Task: Find connections with filter location Klatovy with filter topic #Hiringwith filter profile language English with filter current company MakeMyTrip with filter school Topiwala National Medical College, Mumbai Central, Mumbai with filter industry Renewable Energy Power Generation with filter service category Blogging with filter keywords title Plant Engineer
Action: Mouse moved to (488, 57)
Screenshot: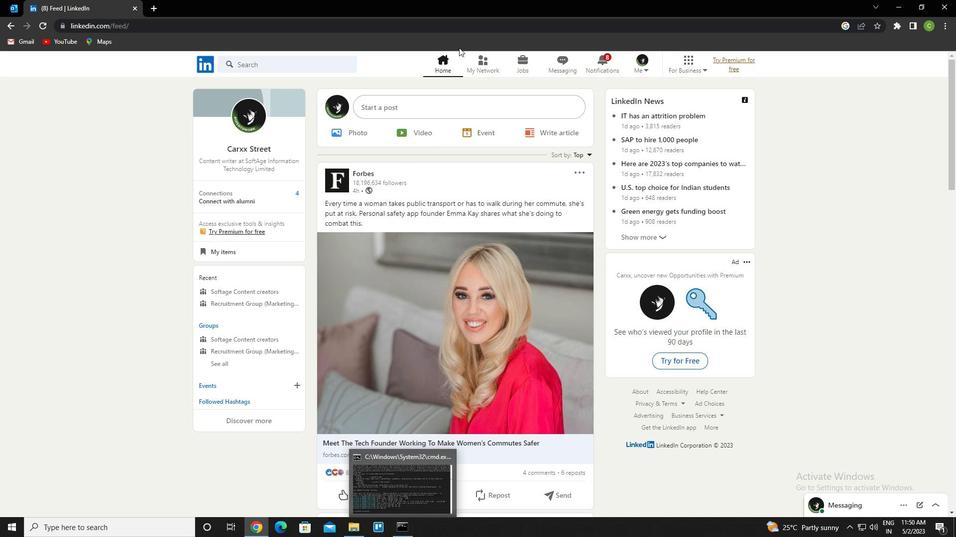 
Action: Mouse pressed left at (488, 57)
Screenshot: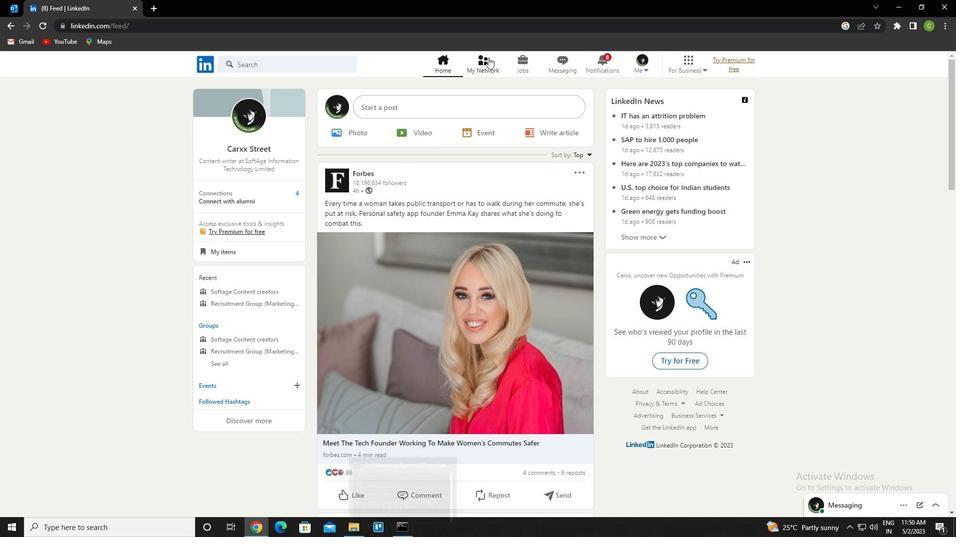 
Action: Mouse moved to (265, 118)
Screenshot: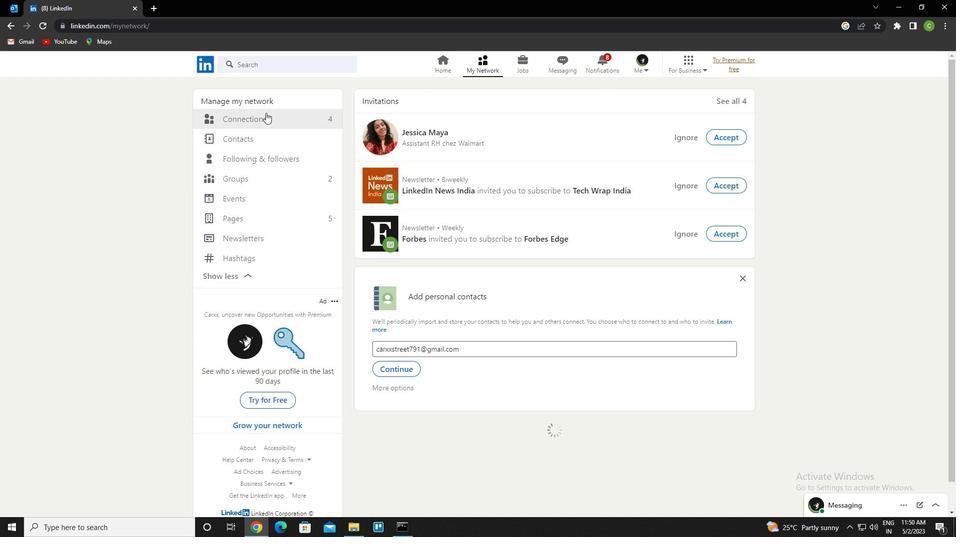 
Action: Mouse pressed left at (265, 118)
Screenshot: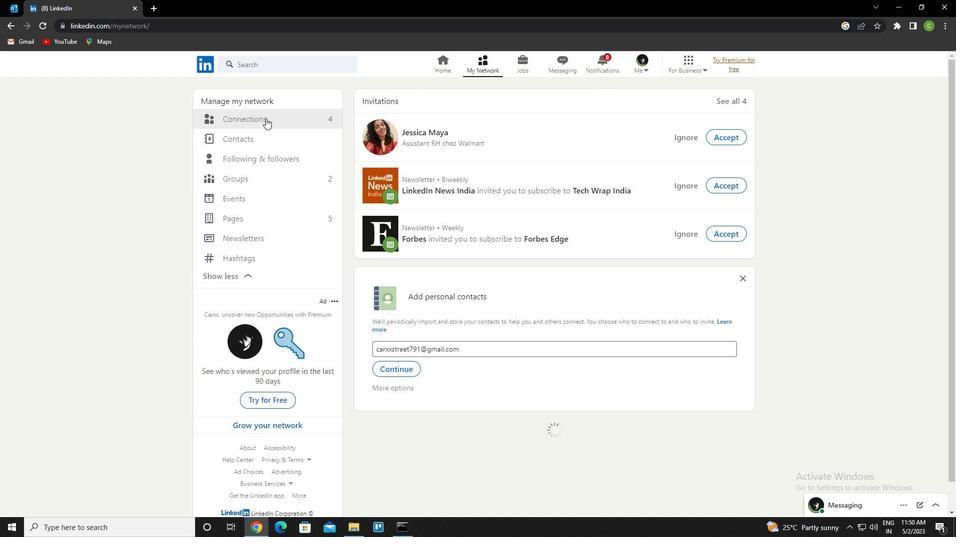 
Action: Mouse moved to (547, 122)
Screenshot: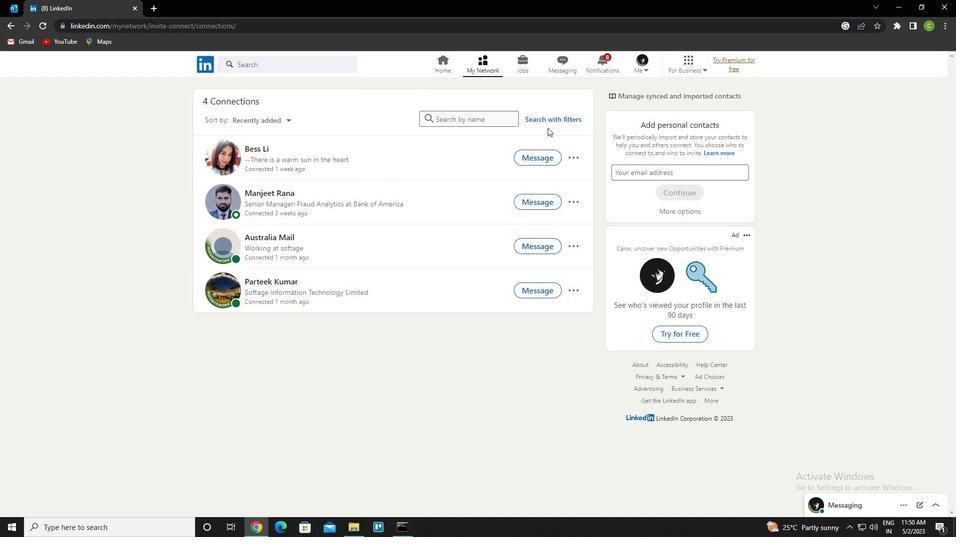 
Action: Mouse pressed left at (547, 122)
Screenshot: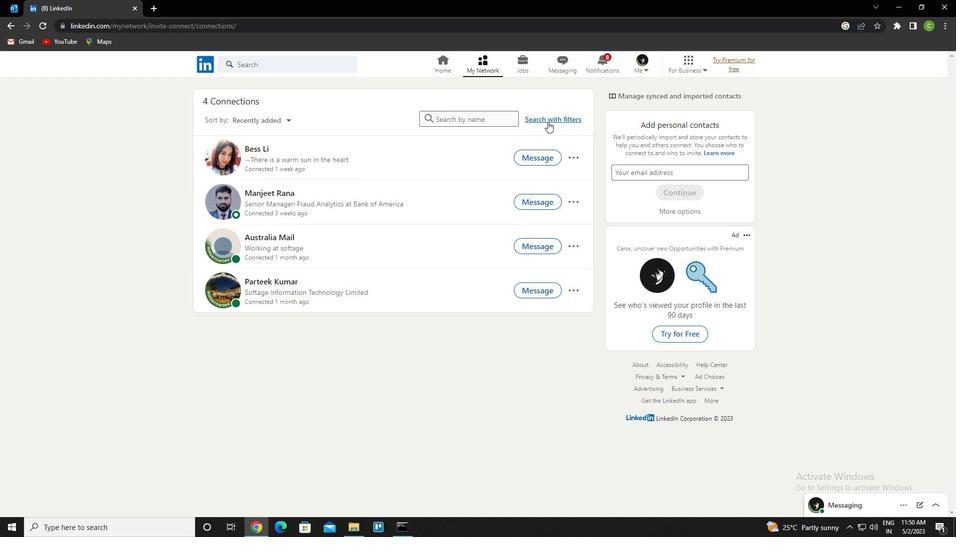 
Action: Mouse moved to (516, 94)
Screenshot: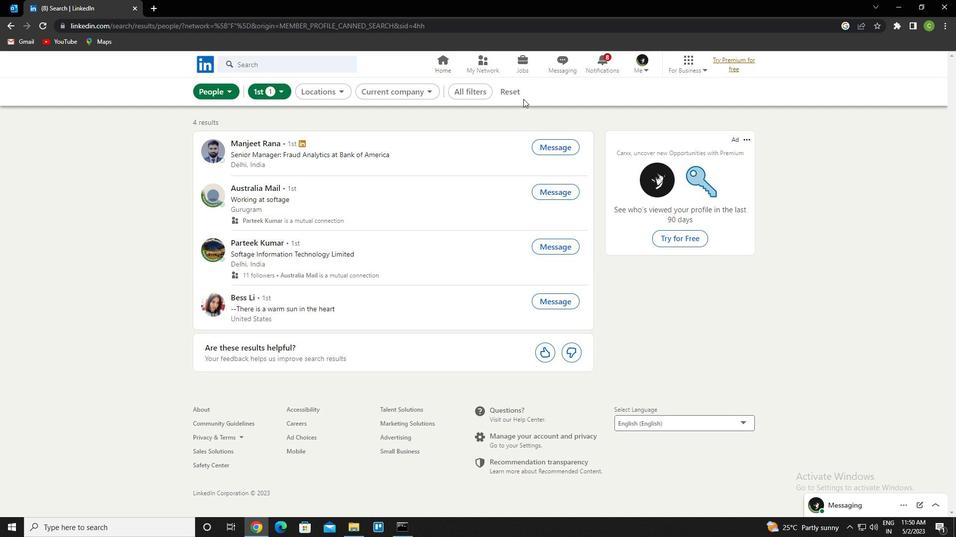 
Action: Mouse pressed left at (516, 94)
Screenshot: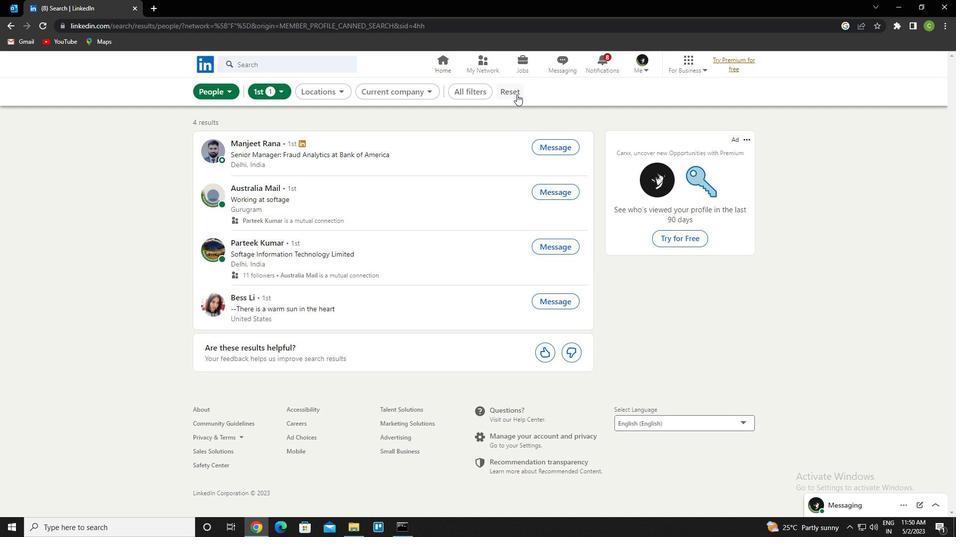 
Action: Mouse moved to (507, 89)
Screenshot: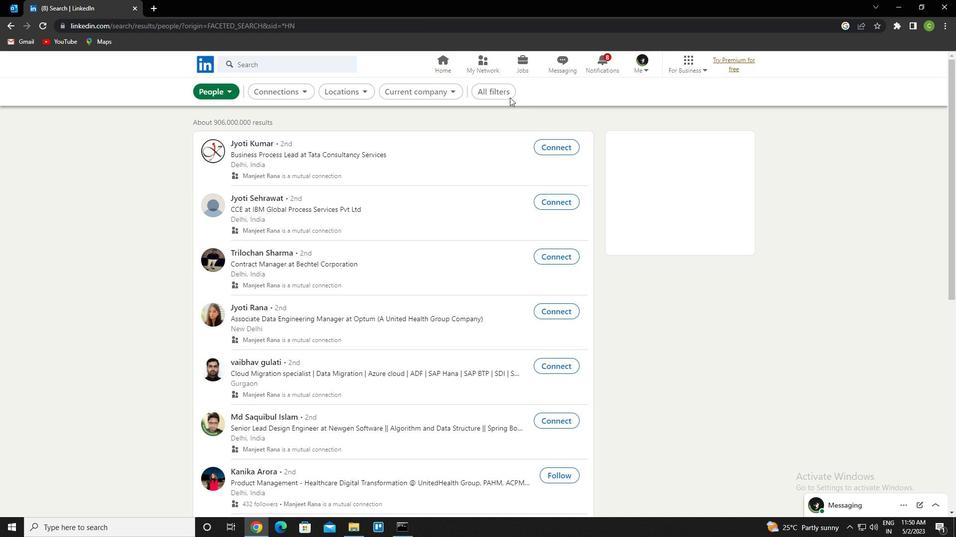 
Action: Mouse pressed left at (507, 89)
Screenshot: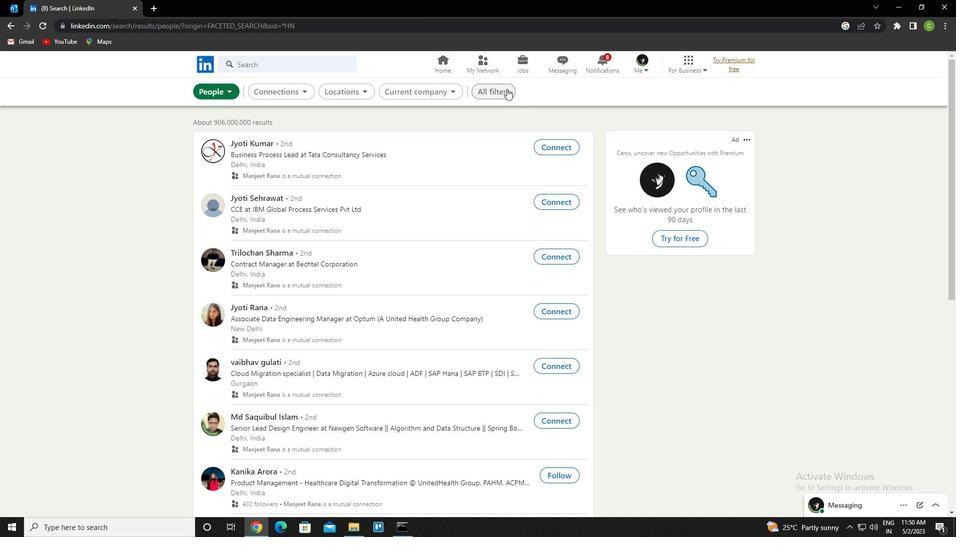
Action: Mouse moved to (838, 312)
Screenshot: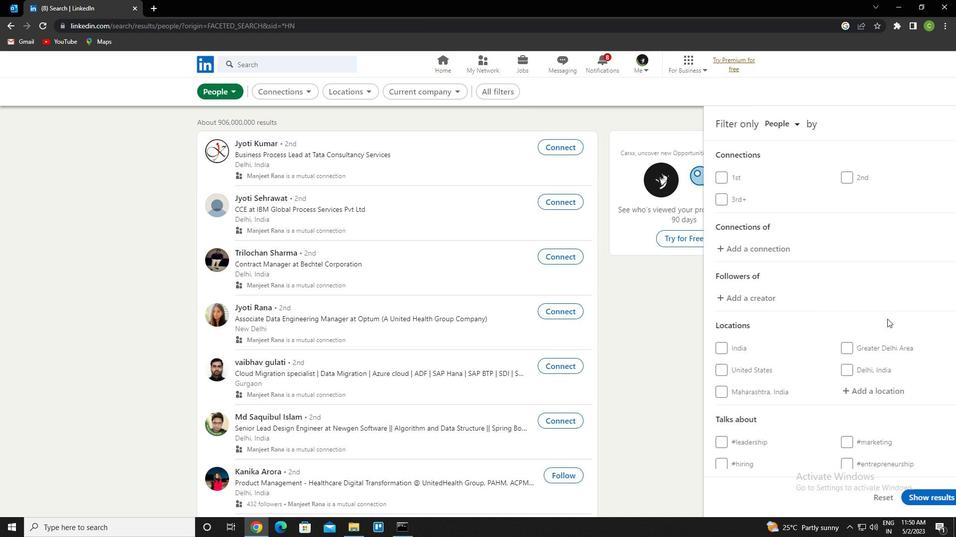 
Action: Mouse scrolled (838, 311) with delta (0, 0)
Screenshot: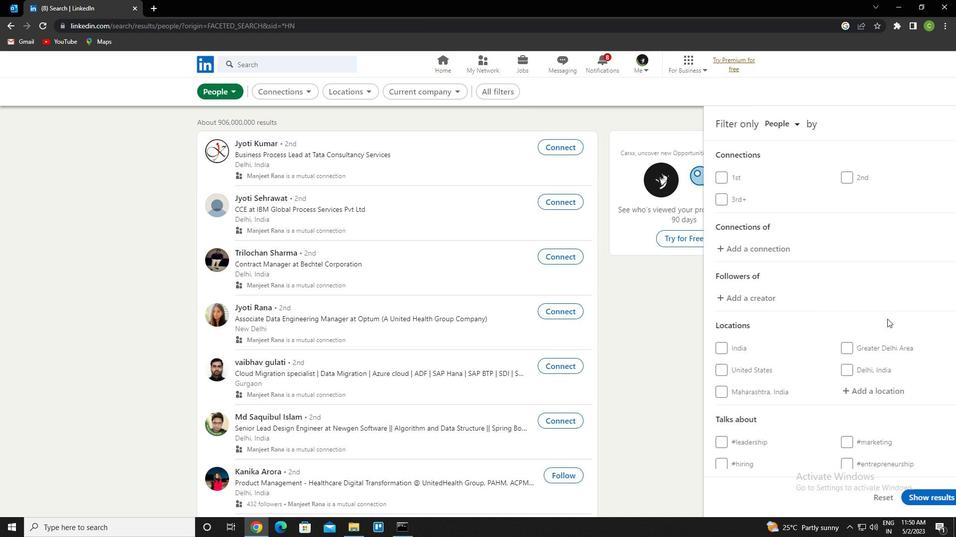 
Action: Mouse moved to (837, 312)
Screenshot: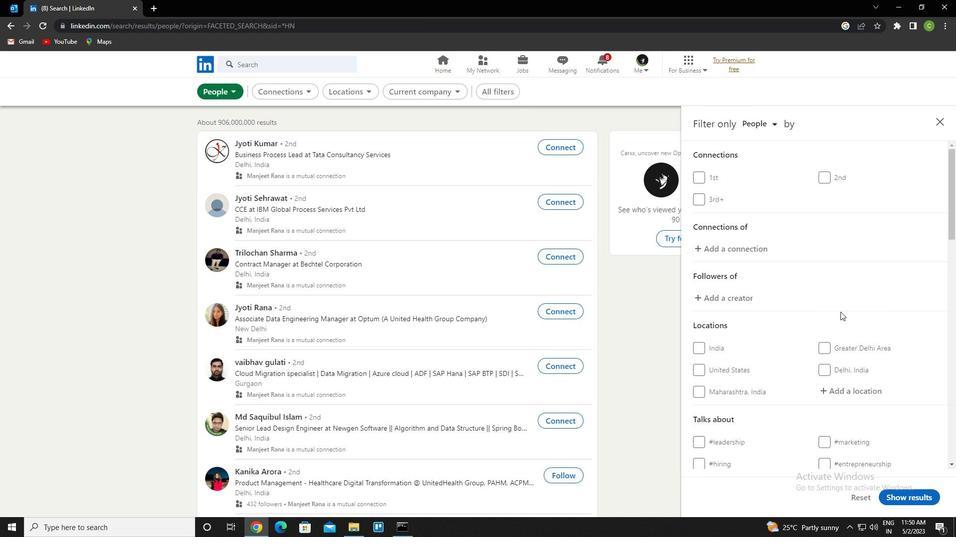 
Action: Mouse scrolled (837, 311) with delta (0, 0)
Screenshot: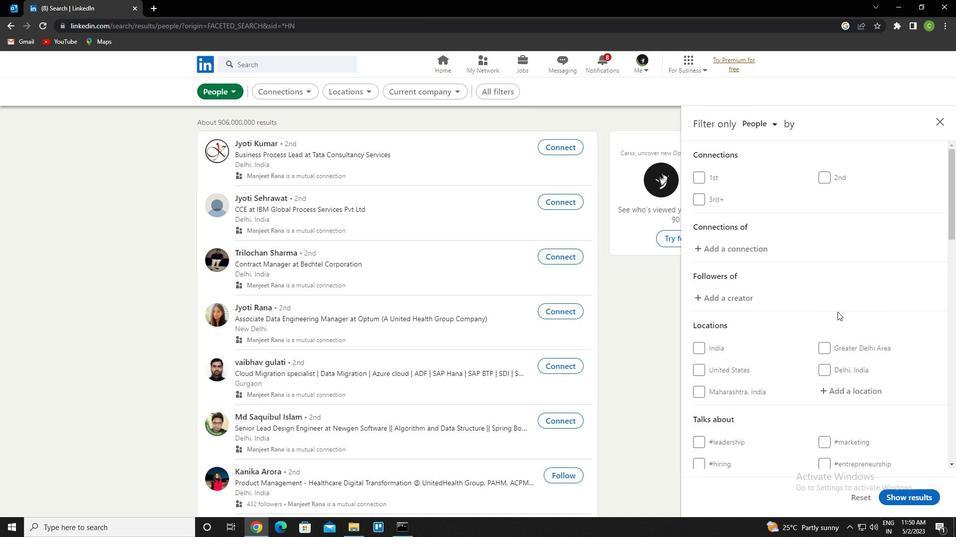 
Action: Mouse moved to (850, 292)
Screenshot: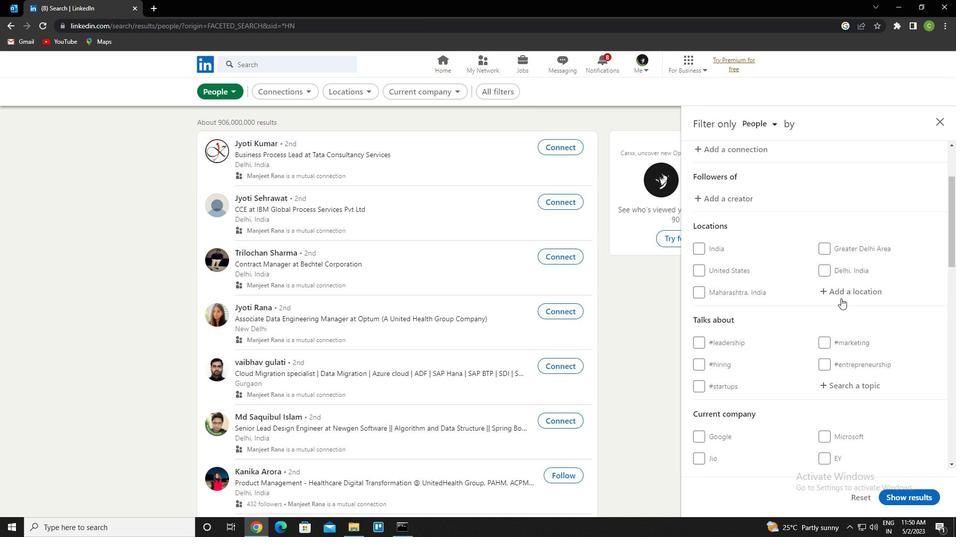 
Action: Mouse pressed left at (850, 292)
Screenshot: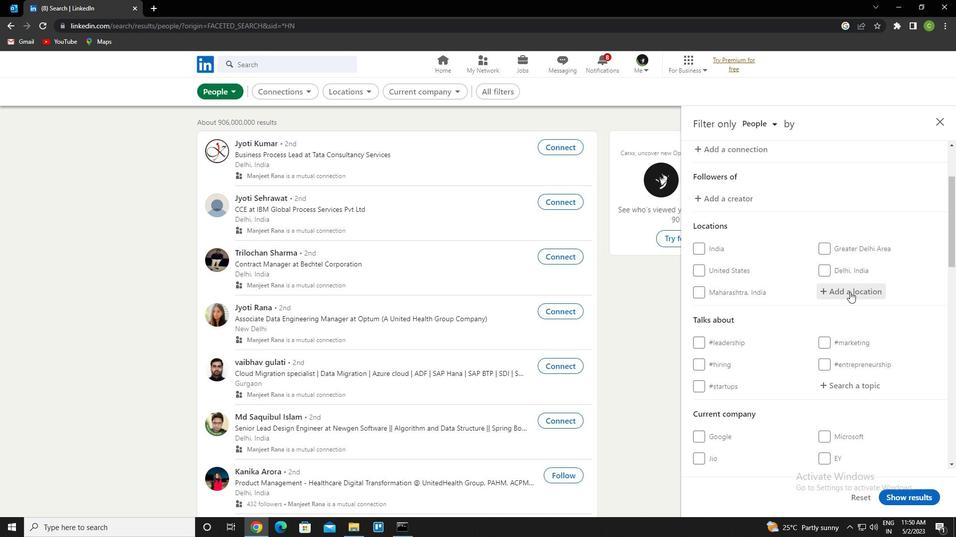 
Action: Key pressed <Key.caps_lock>k<Key.caps_lock>latovy<Key.down><Key.enter>
Screenshot: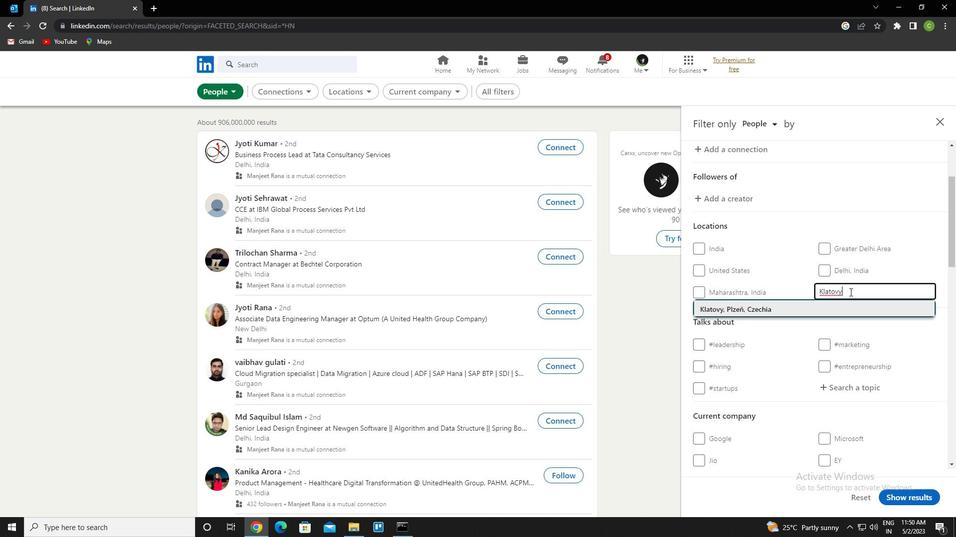 
Action: Mouse scrolled (850, 291) with delta (0, 0)
Screenshot: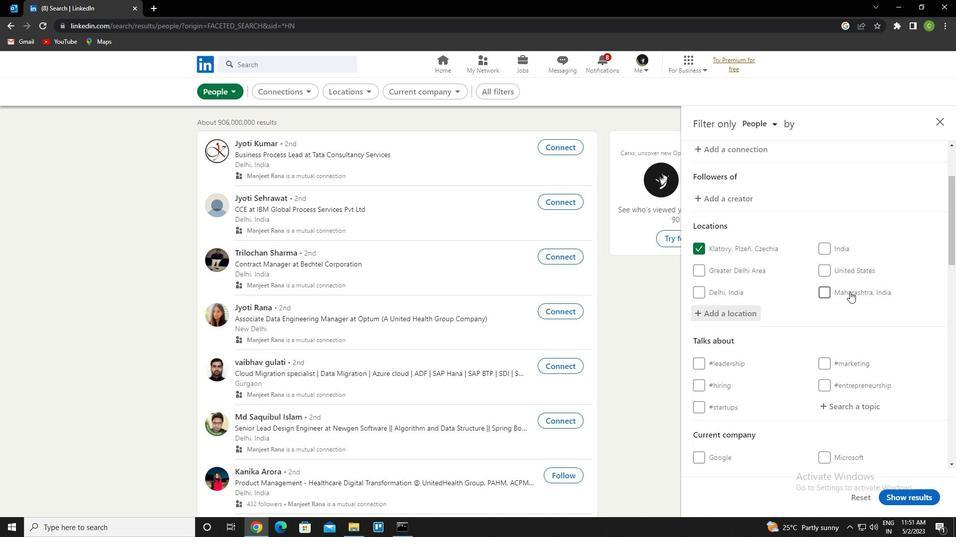 
Action: Mouse scrolled (850, 291) with delta (0, 0)
Screenshot: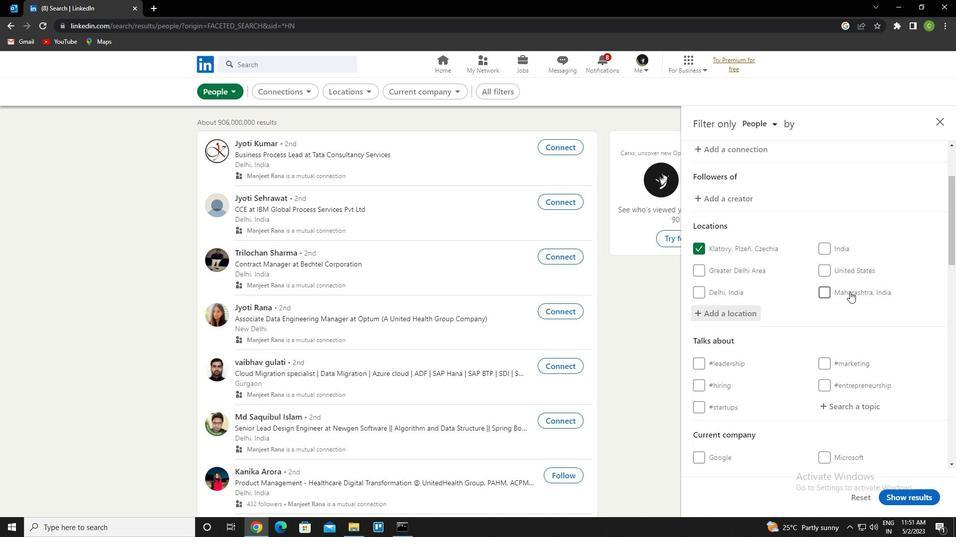 
Action: Mouse scrolled (850, 291) with delta (0, 0)
Screenshot: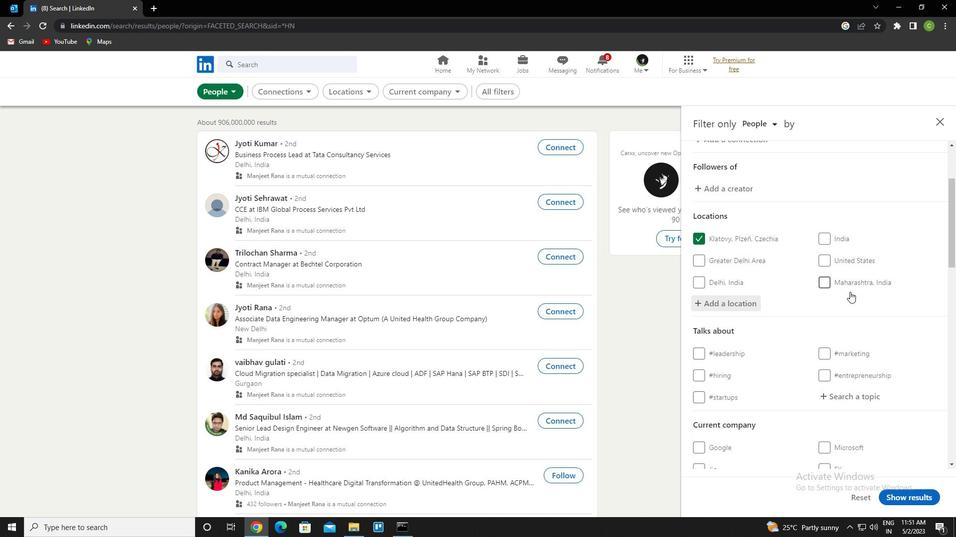 
Action: Mouse moved to (853, 264)
Screenshot: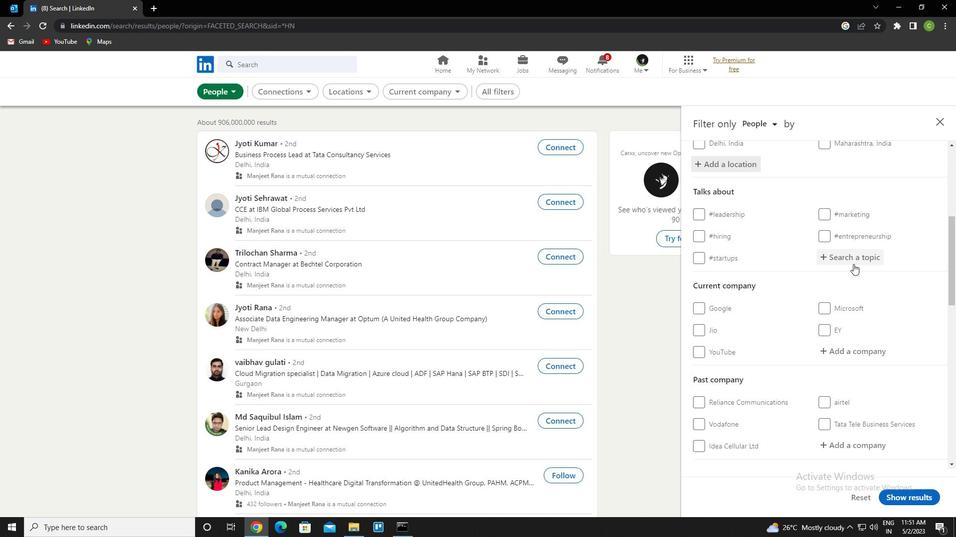 
Action: Mouse pressed left at (853, 264)
Screenshot: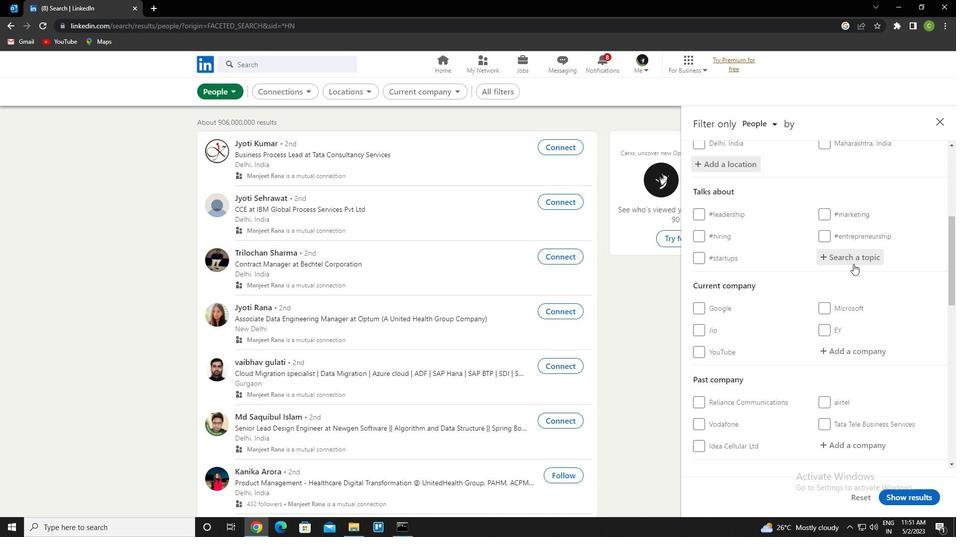 
Action: Key pressed hiring<Key.down><Key.enter>
Screenshot: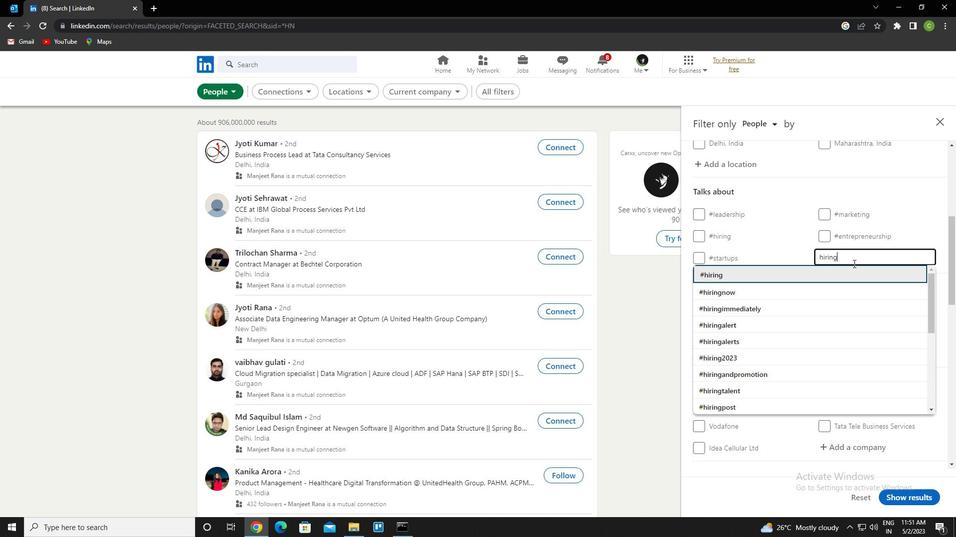 
Action: Mouse scrolled (853, 263) with delta (0, 0)
Screenshot: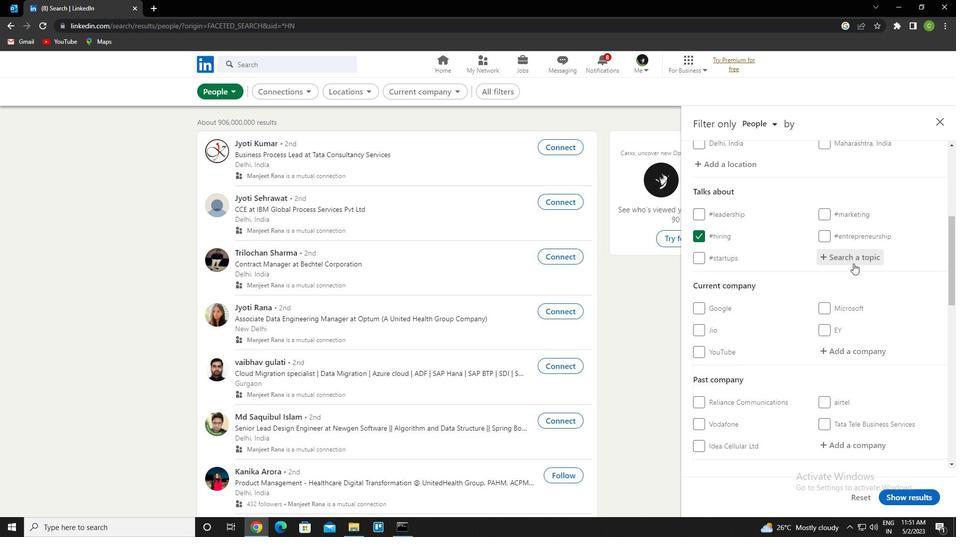 
Action: Mouse scrolled (853, 263) with delta (0, 0)
Screenshot: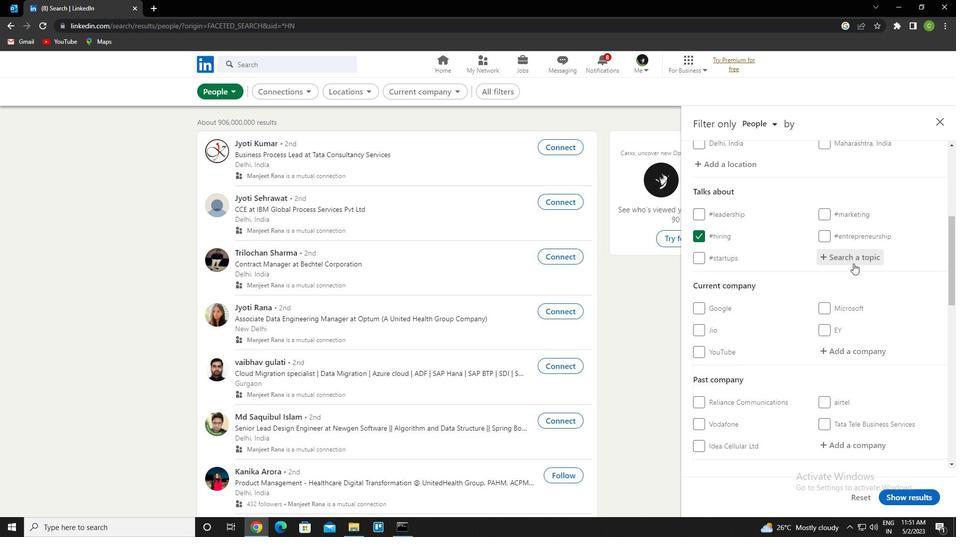 
Action: Mouse scrolled (853, 263) with delta (0, 0)
Screenshot: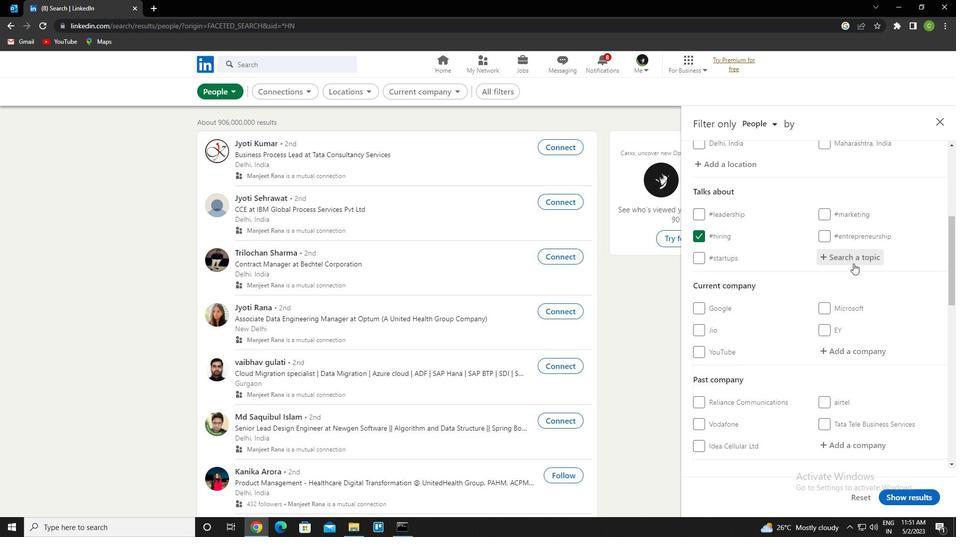 
Action: Mouse scrolled (853, 263) with delta (0, 0)
Screenshot: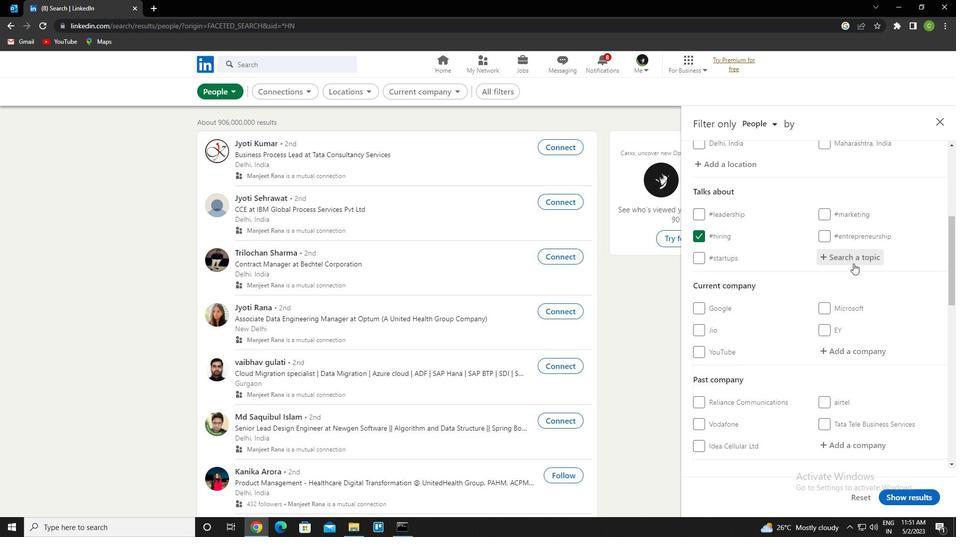 
Action: Mouse scrolled (853, 263) with delta (0, 0)
Screenshot: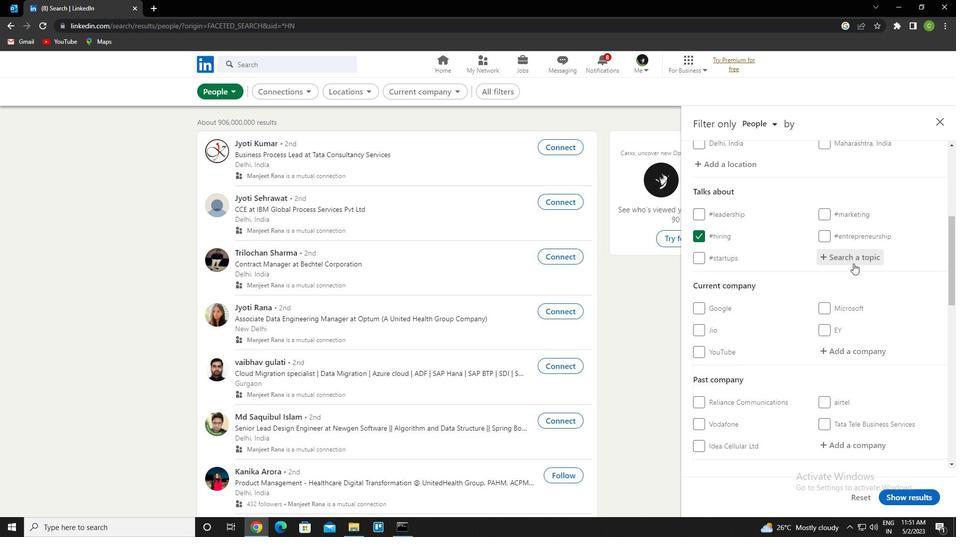 
Action: Mouse scrolled (853, 263) with delta (0, 0)
Screenshot: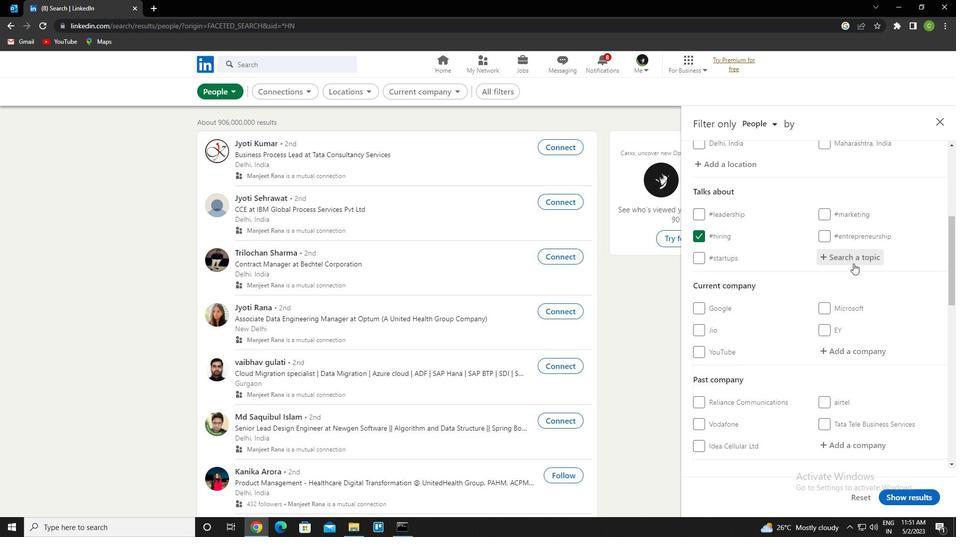 
Action: Mouse scrolled (853, 263) with delta (0, 0)
Screenshot: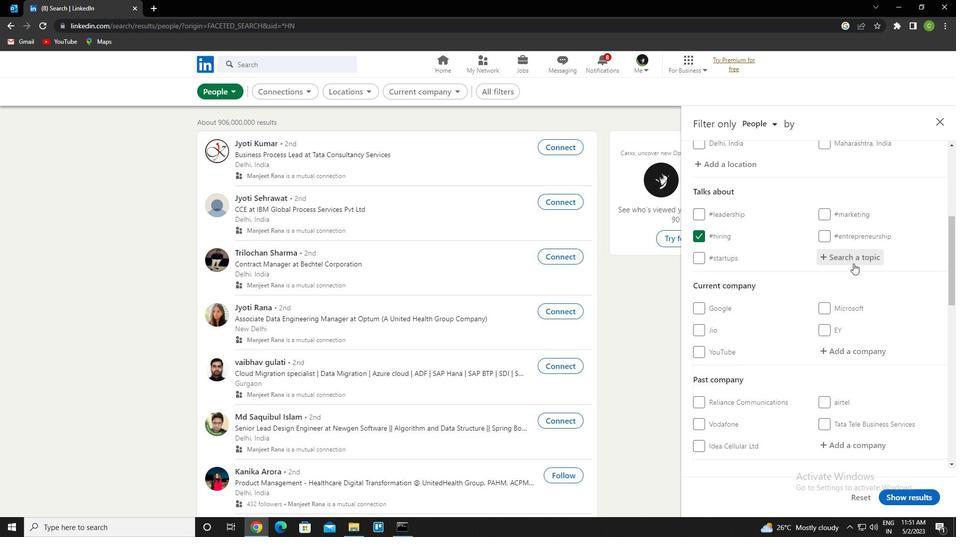 
Action: Mouse scrolled (853, 263) with delta (0, 0)
Screenshot: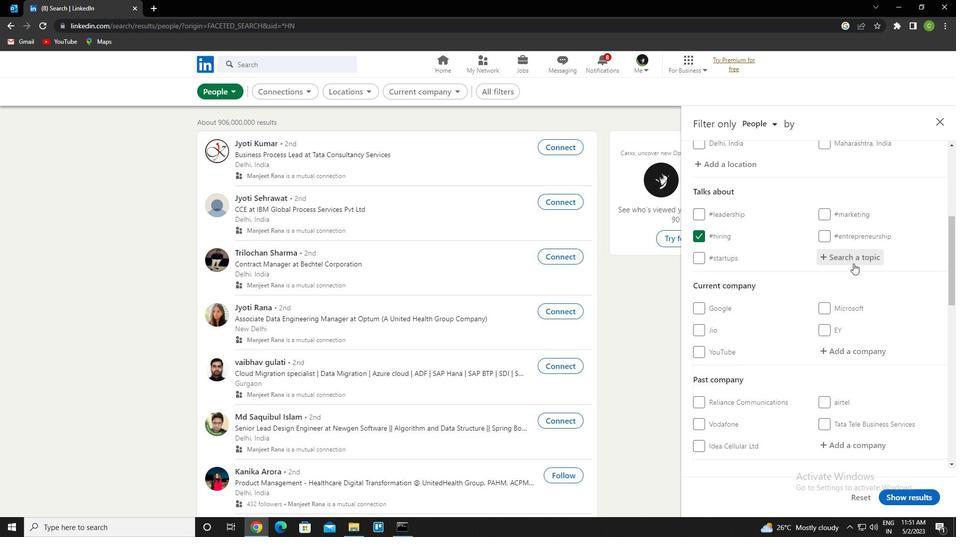 
Action: Mouse scrolled (853, 263) with delta (0, 0)
Screenshot: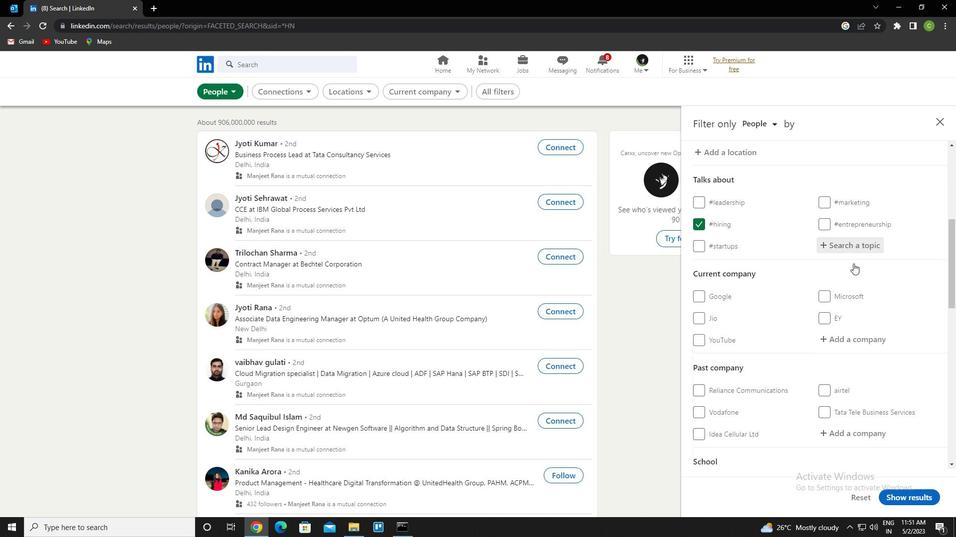 
Action: Mouse moved to (705, 260)
Screenshot: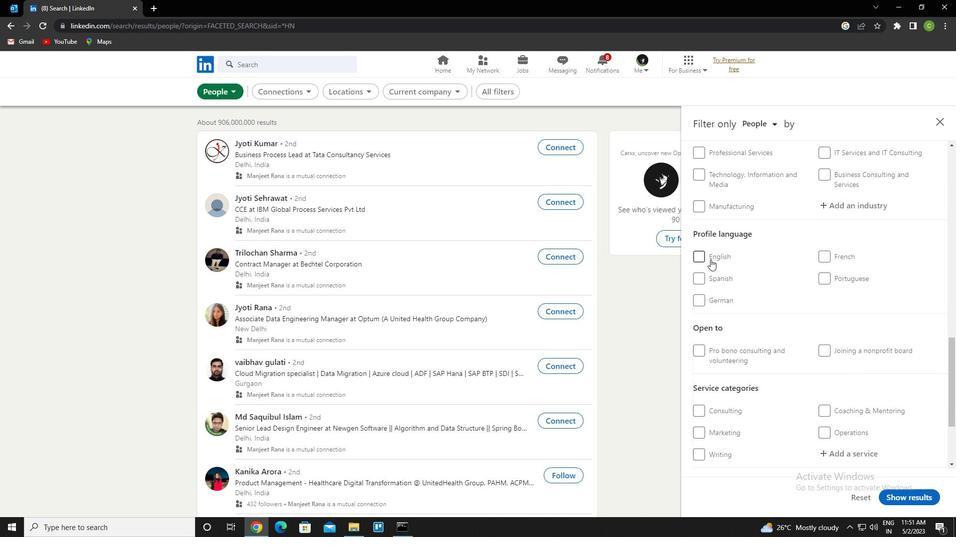 
Action: Mouse pressed left at (705, 260)
Screenshot: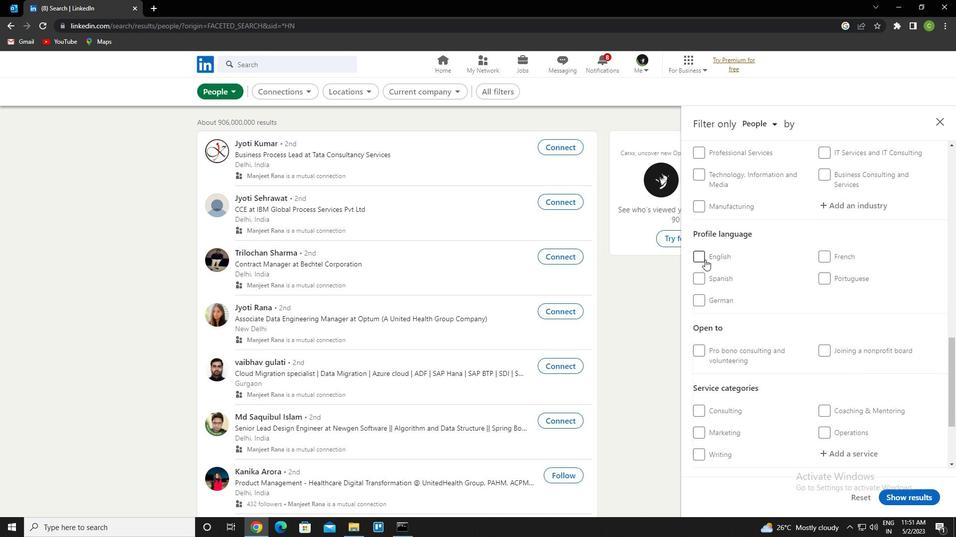 
Action: Mouse moved to (739, 278)
Screenshot: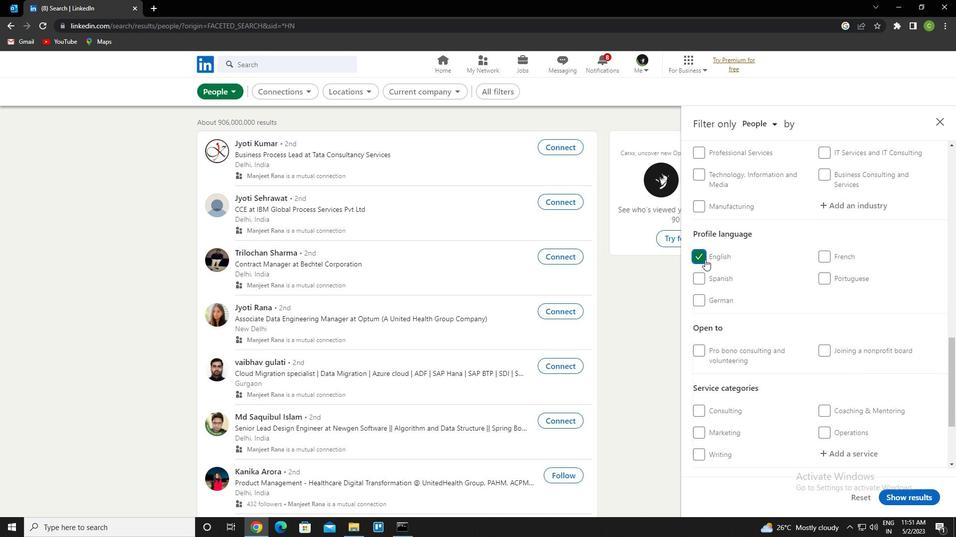 
Action: Mouse scrolled (739, 278) with delta (0, 0)
Screenshot: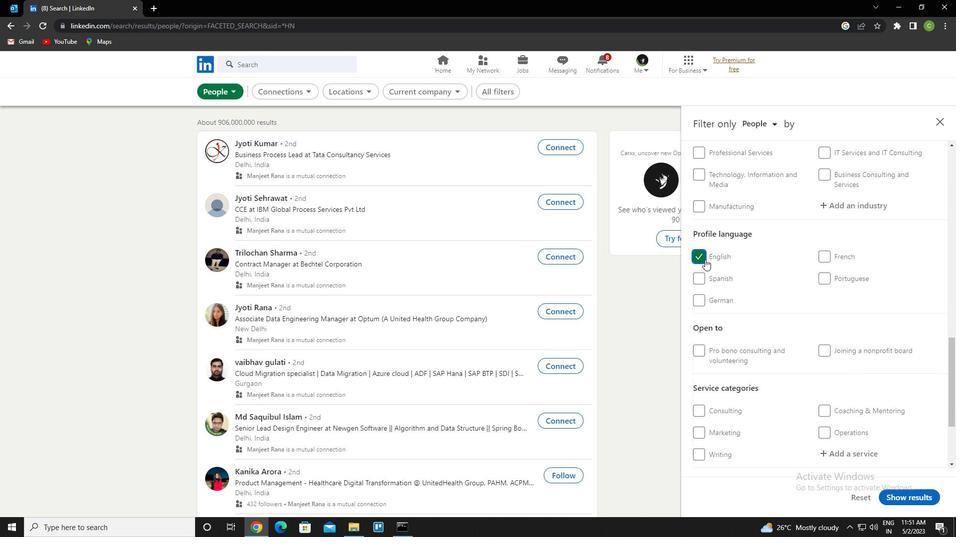 
Action: Mouse scrolled (739, 278) with delta (0, 0)
Screenshot: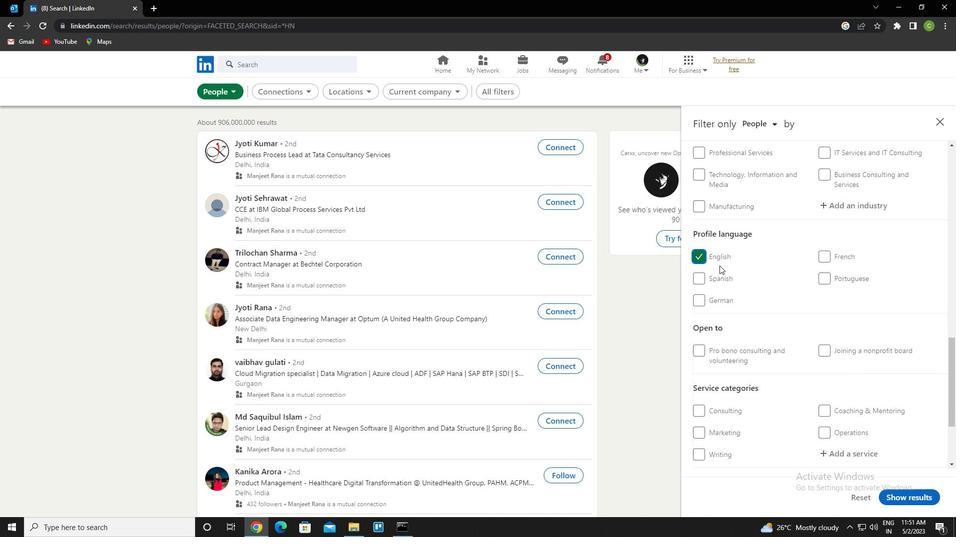 
Action: Mouse scrolled (739, 278) with delta (0, 0)
Screenshot: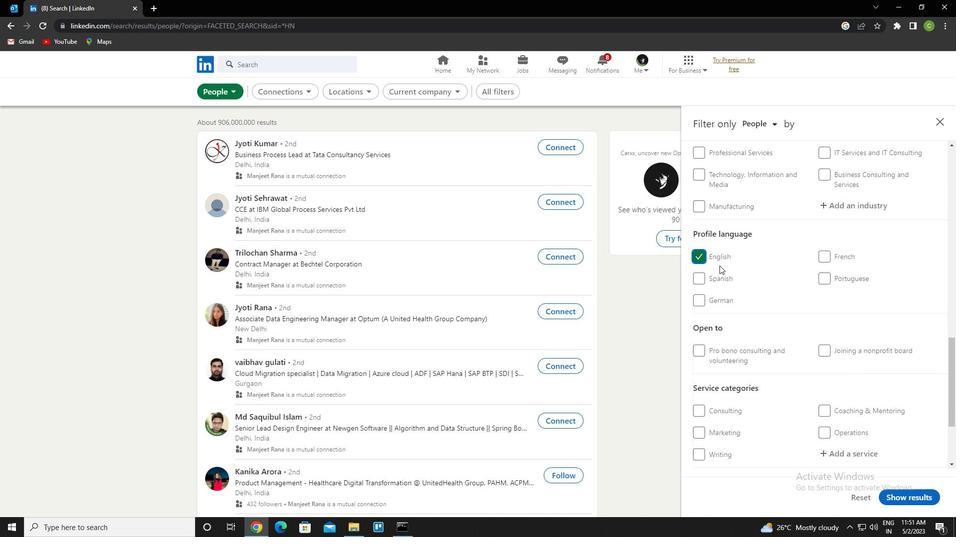 
Action: Mouse scrolled (739, 278) with delta (0, 0)
Screenshot: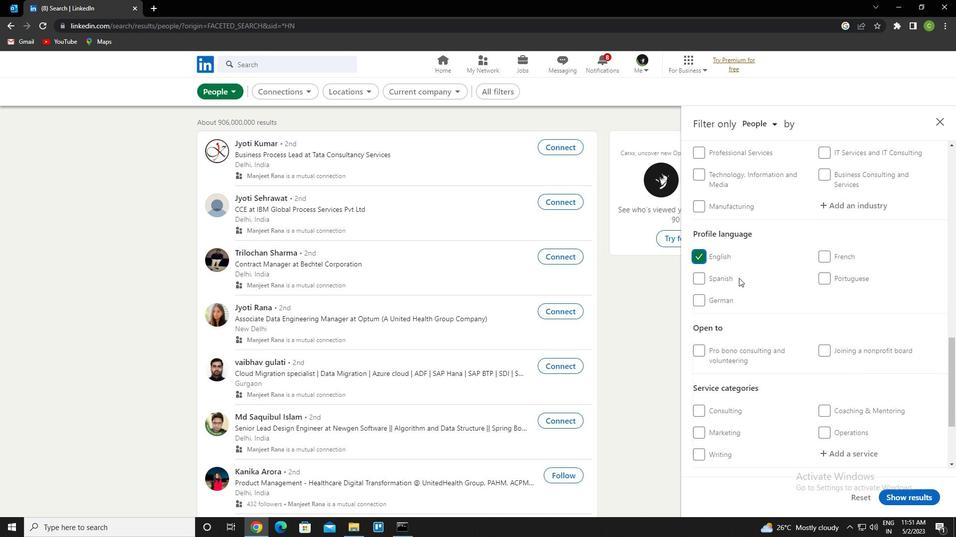 
Action: Mouse scrolled (739, 278) with delta (0, 0)
Screenshot: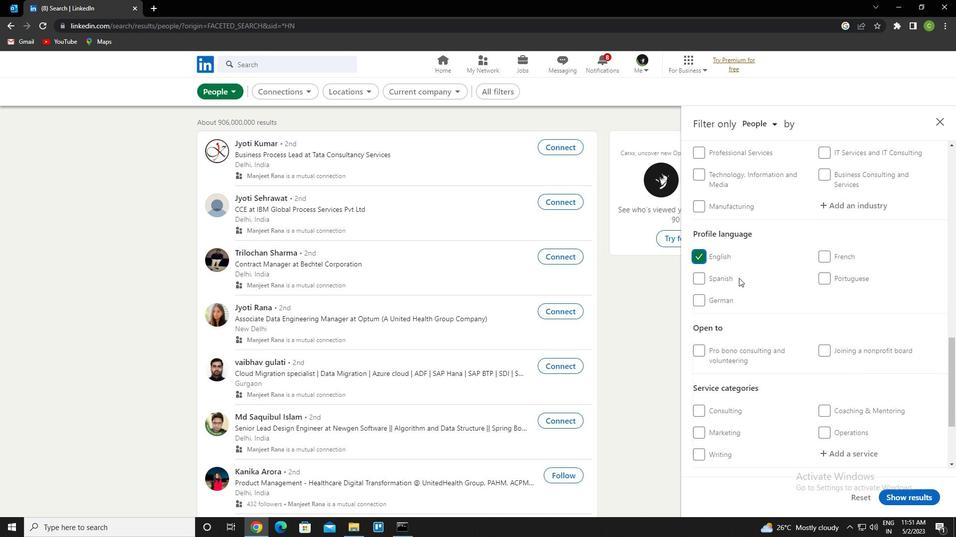 
Action: Mouse scrolled (739, 278) with delta (0, 0)
Screenshot: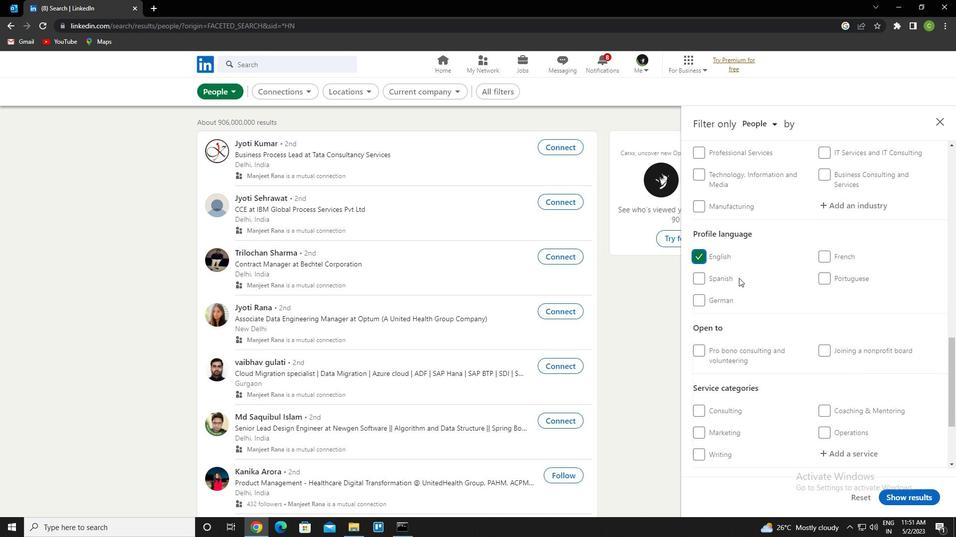 
Action: Mouse scrolled (739, 278) with delta (0, 0)
Screenshot: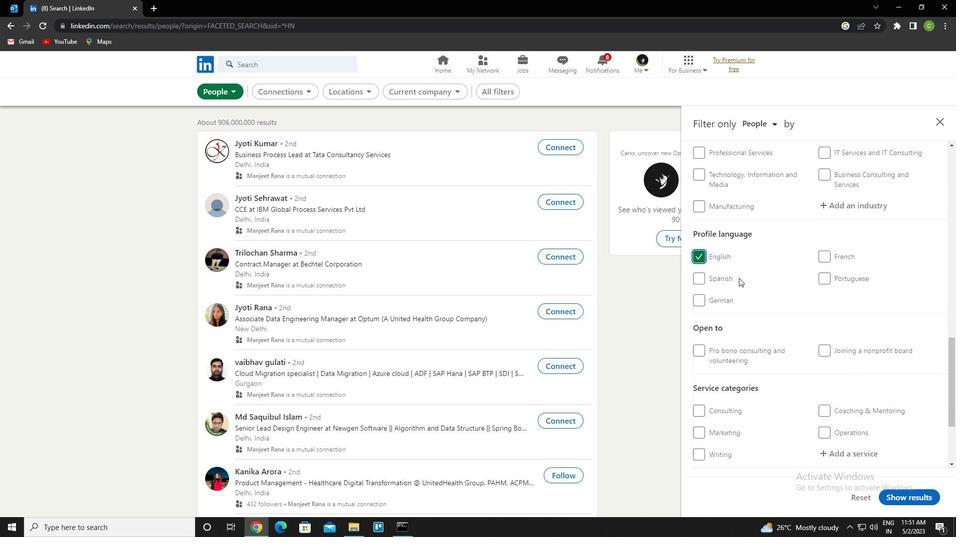 
Action: Mouse moved to (838, 251)
Screenshot: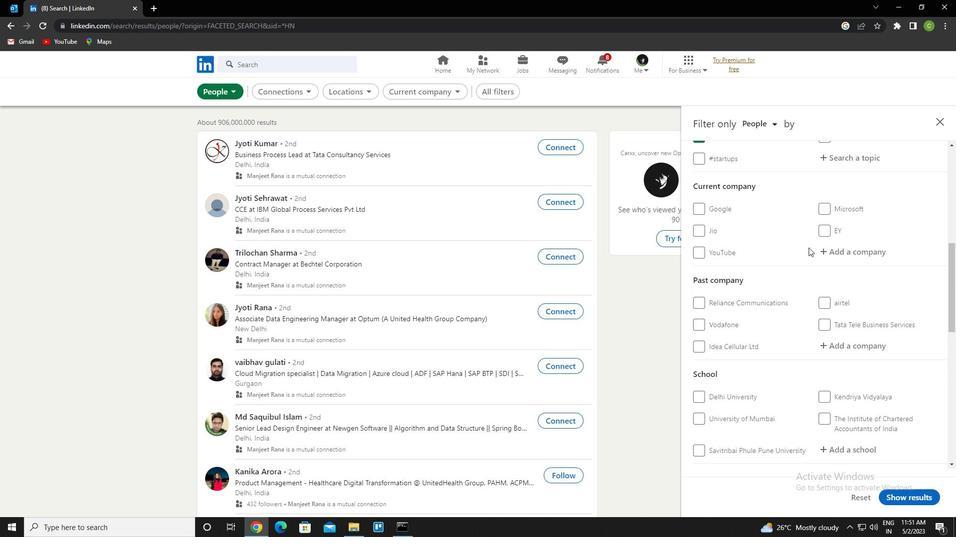 
Action: Mouse pressed left at (838, 251)
Screenshot: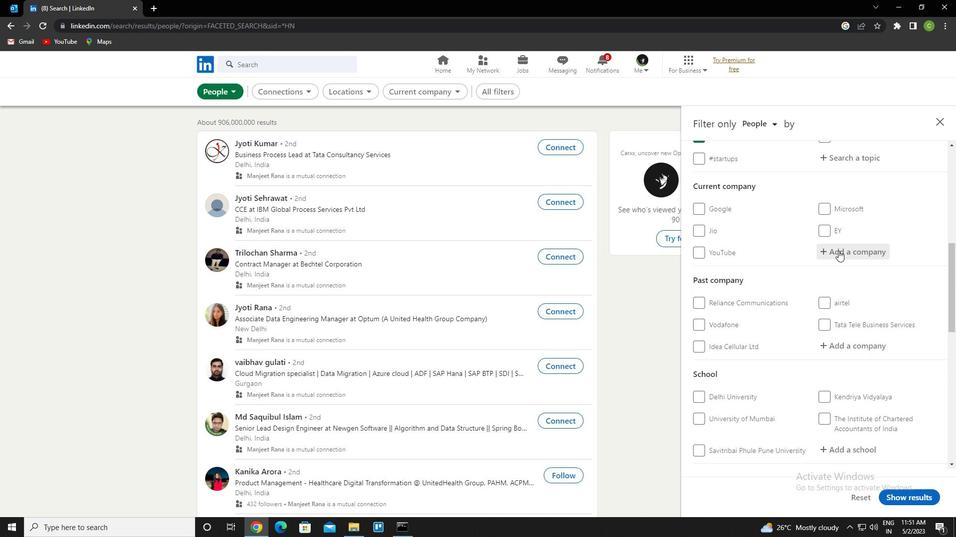
Action: Key pressed <Key.caps_lock>m<Key.caps_lock>ake<Key.caps_lock>m<Key.caps_lock>ytrip<Key.down><Key.enter>
Screenshot: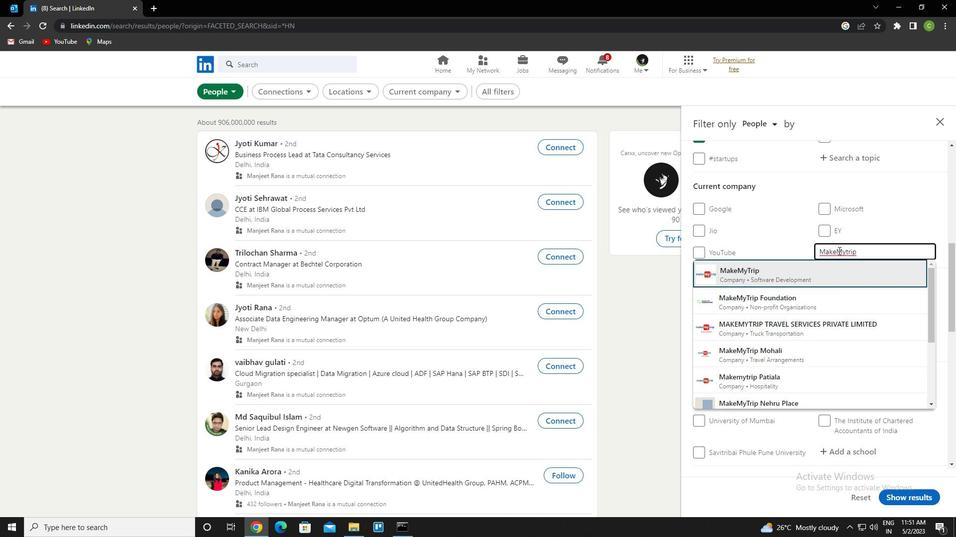 
Action: Mouse scrolled (838, 250) with delta (0, 0)
Screenshot: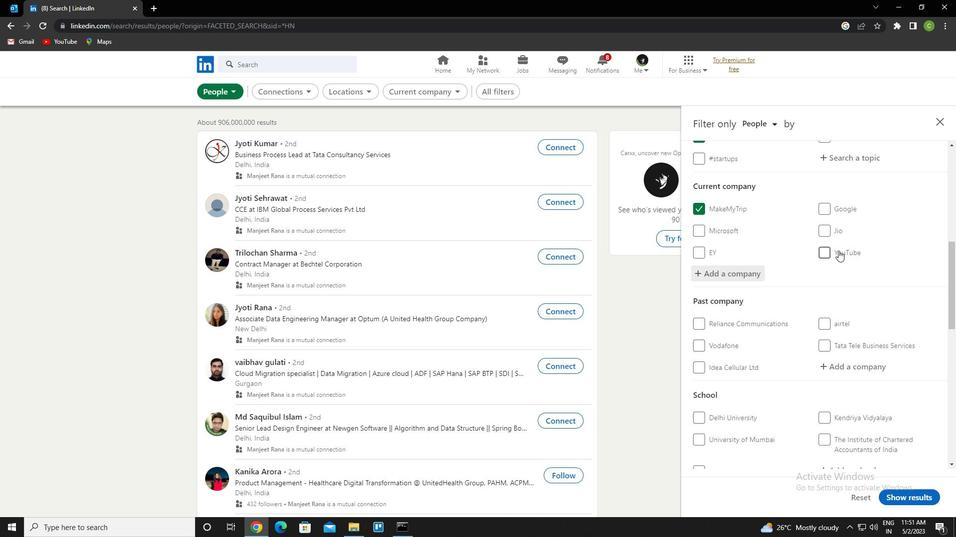 
Action: Mouse scrolled (838, 250) with delta (0, 0)
Screenshot: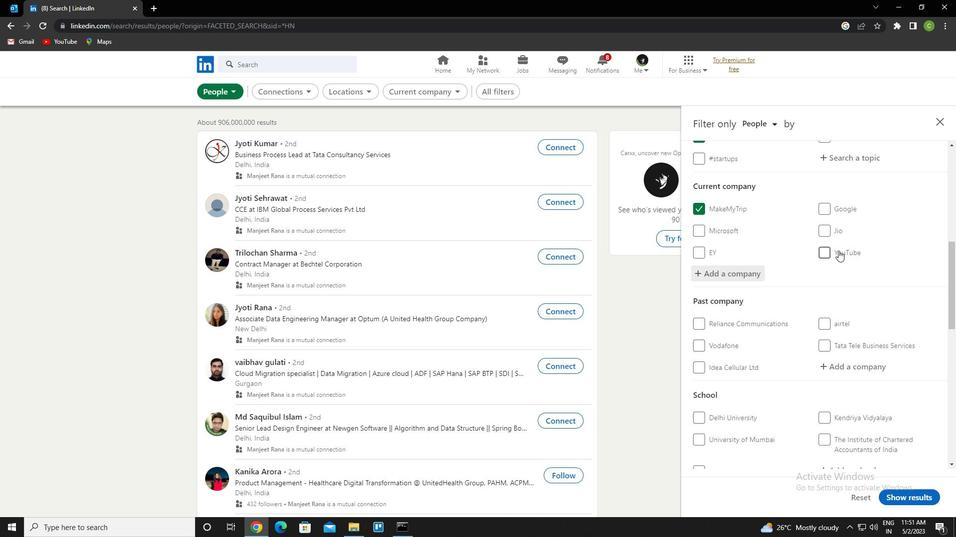 
Action: Mouse moved to (833, 304)
Screenshot: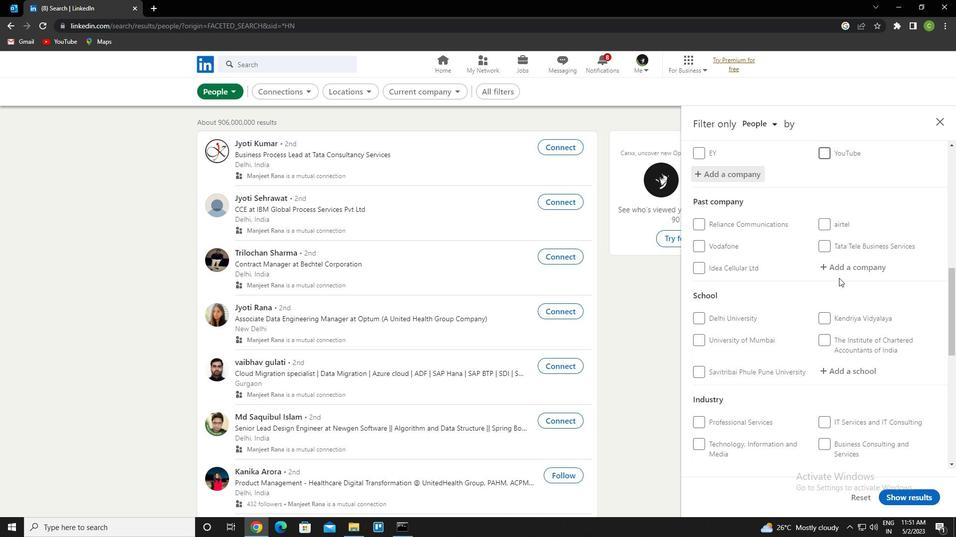 
Action: Mouse scrolled (833, 304) with delta (0, 0)
Screenshot: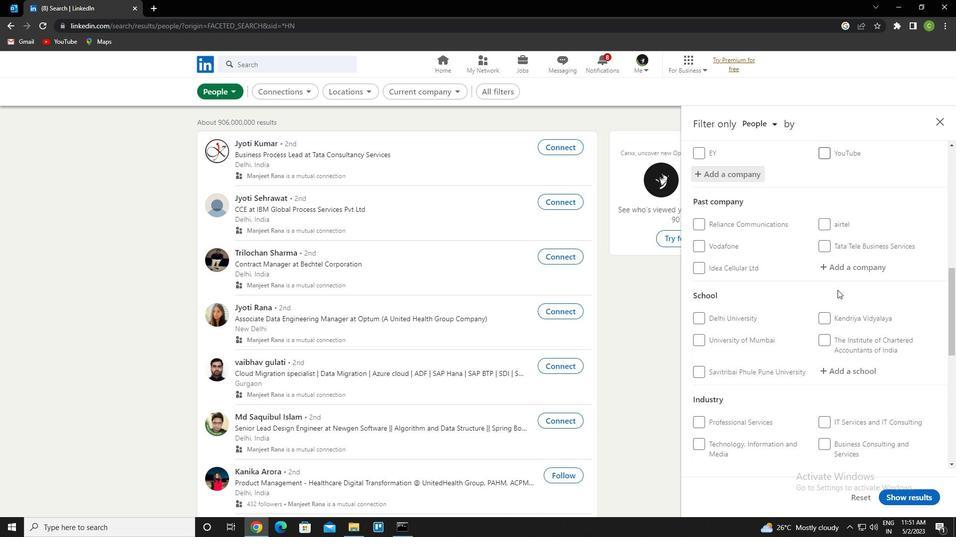 
Action: Mouse moved to (844, 323)
Screenshot: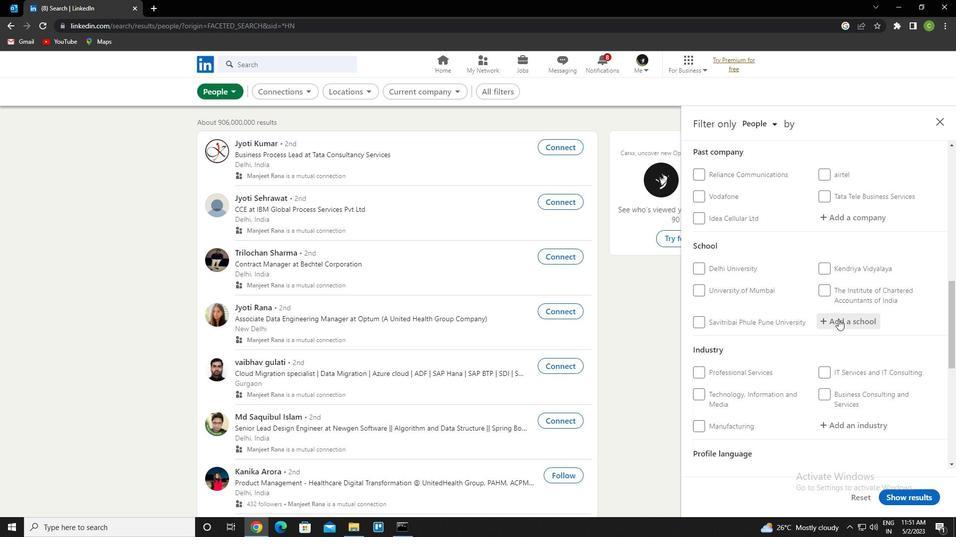 
Action: Mouse pressed left at (844, 323)
Screenshot: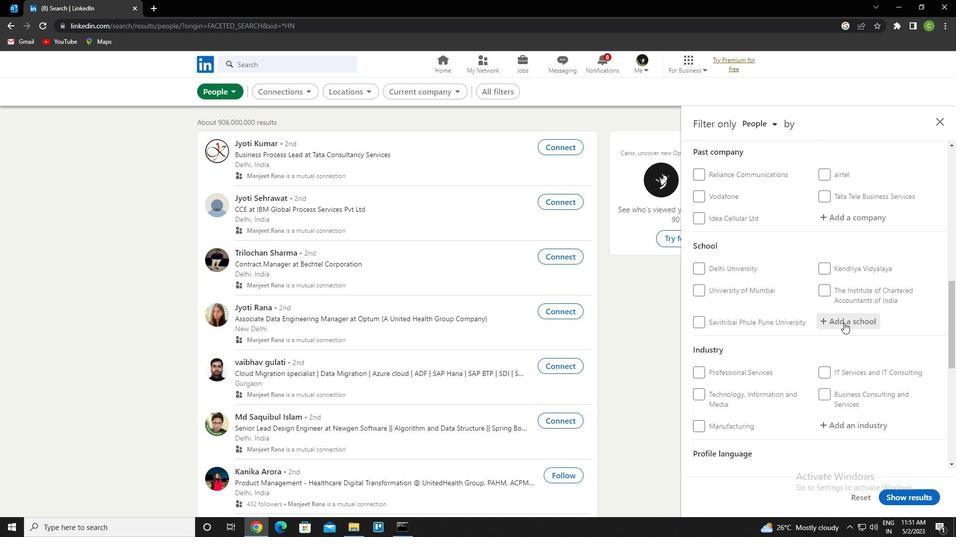
Action: Key pressed <Key.caps_lock>t<Key.caps_lock>opiwala<Key.down><Key.enter>
Screenshot: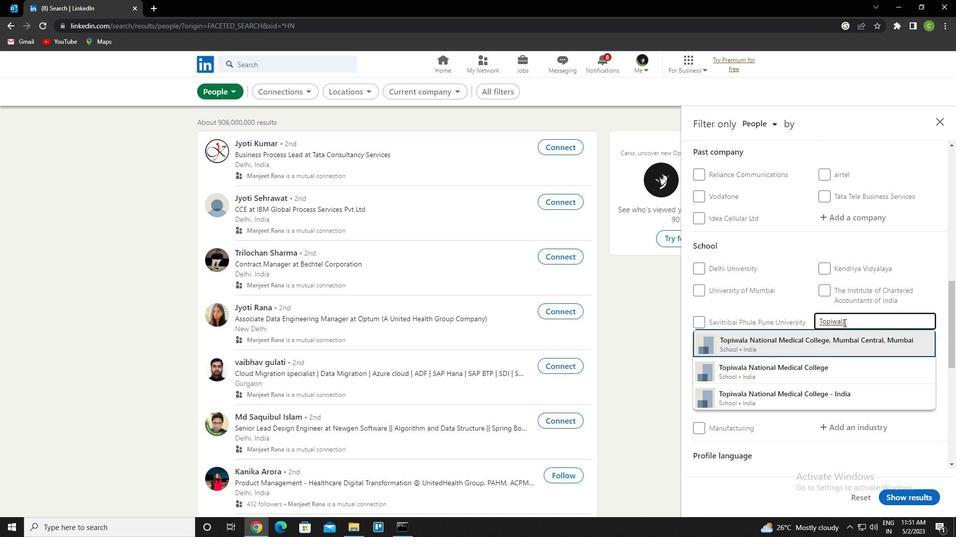 
Action: Mouse scrolled (844, 322) with delta (0, 0)
Screenshot: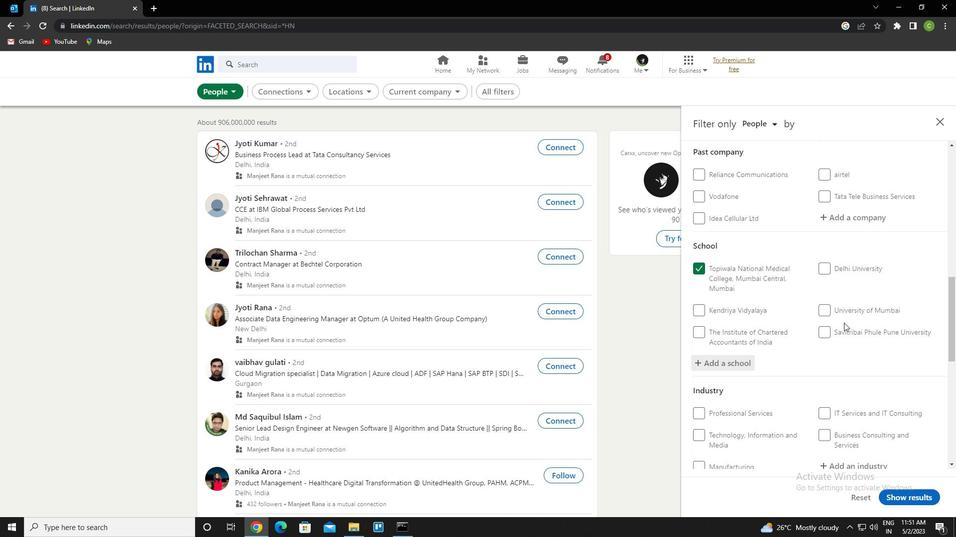 
Action: Mouse scrolled (844, 322) with delta (0, 0)
Screenshot: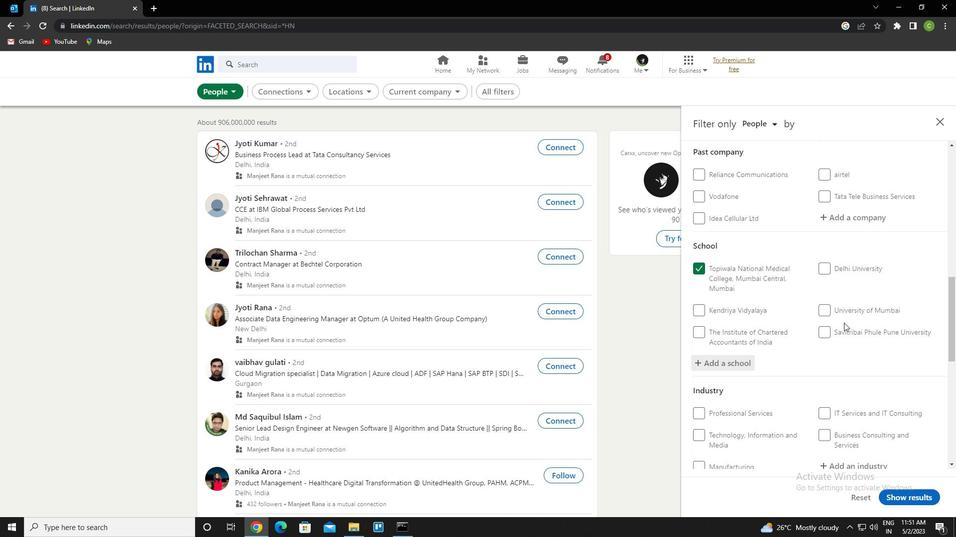 
Action: Mouse scrolled (844, 322) with delta (0, 0)
Screenshot: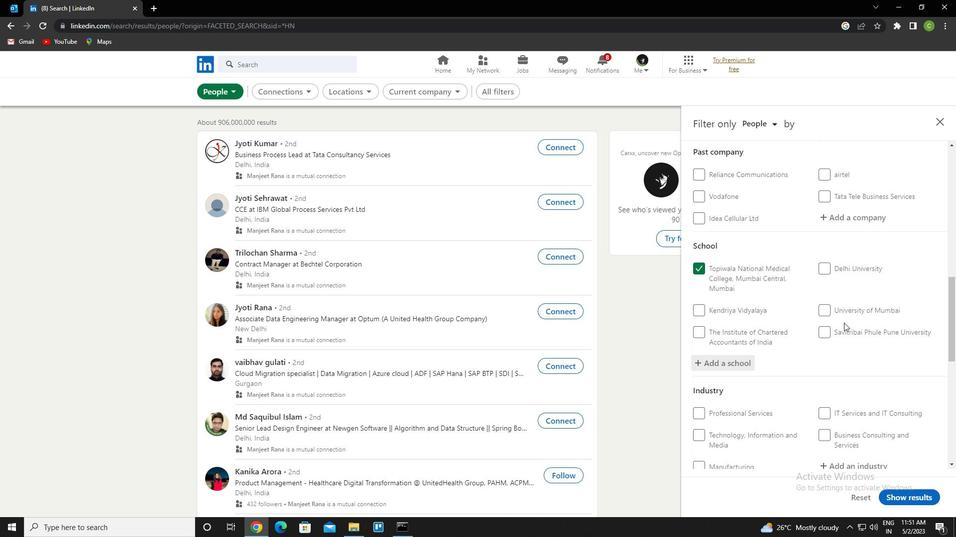 
Action: Mouse moved to (846, 322)
Screenshot: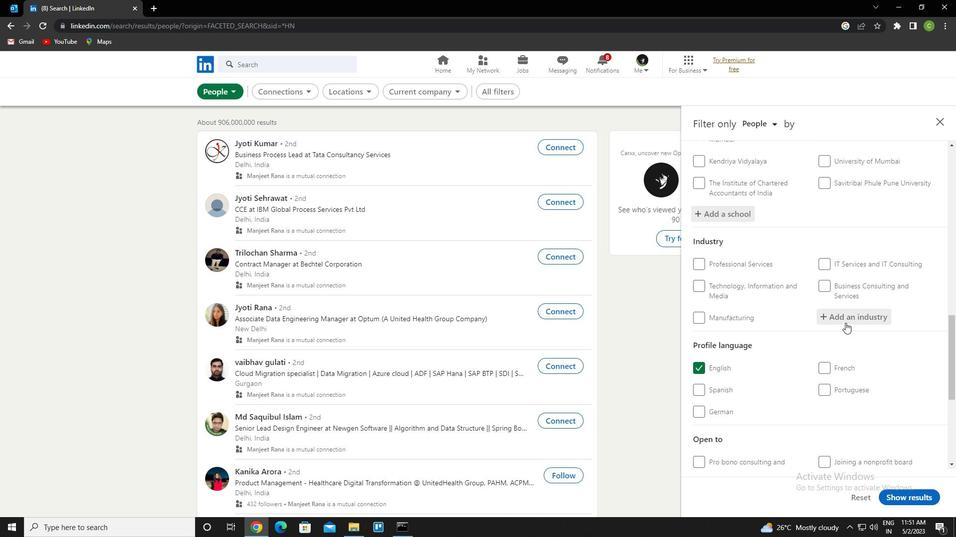 
Action: Mouse pressed left at (846, 322)
Screenshot: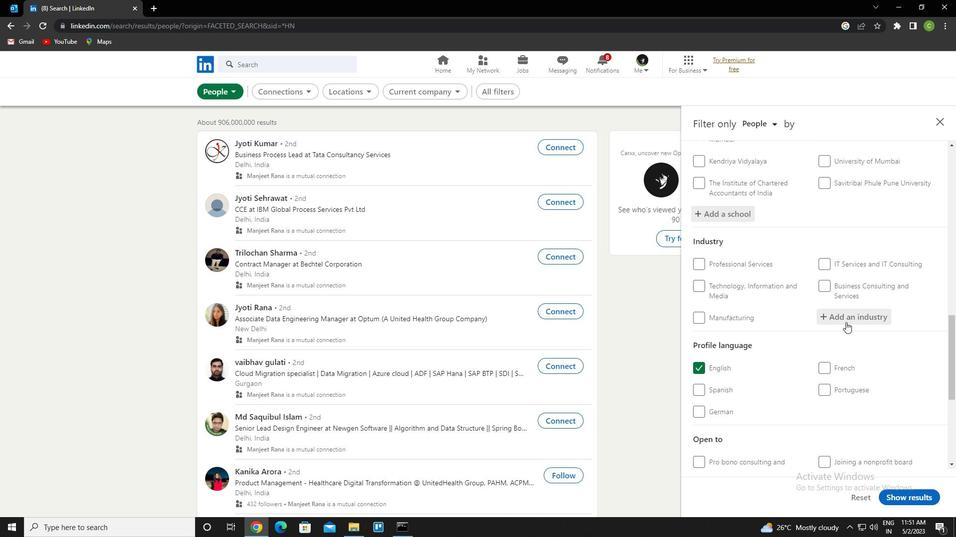 
Action: Key pressed <Key.caps_lock>r<Key.caps_lock>enea<Key.backspace>wa<Key.down><Key.down><Key.down><Key.down><Key.enter>
Screenshot: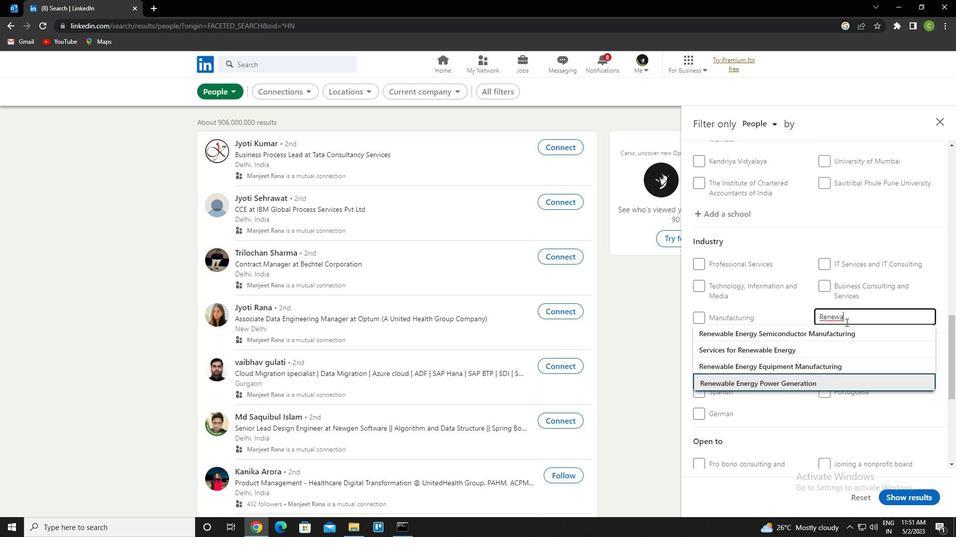 
Action: Mouse scrolled (846, 322) with delta (0, 0)
Screenshot: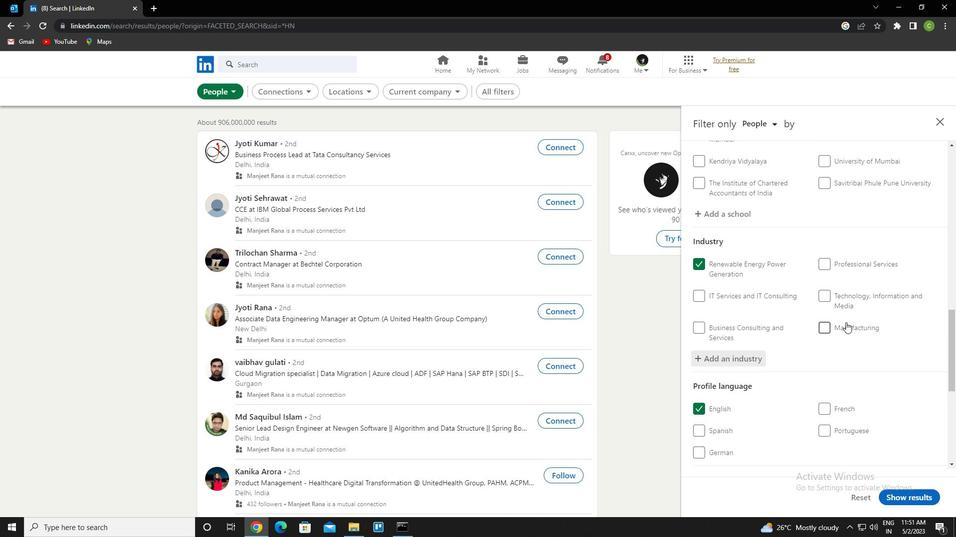 
Action: Mouse scrolled (846, 322) with delta (0, 0)
Screenshot: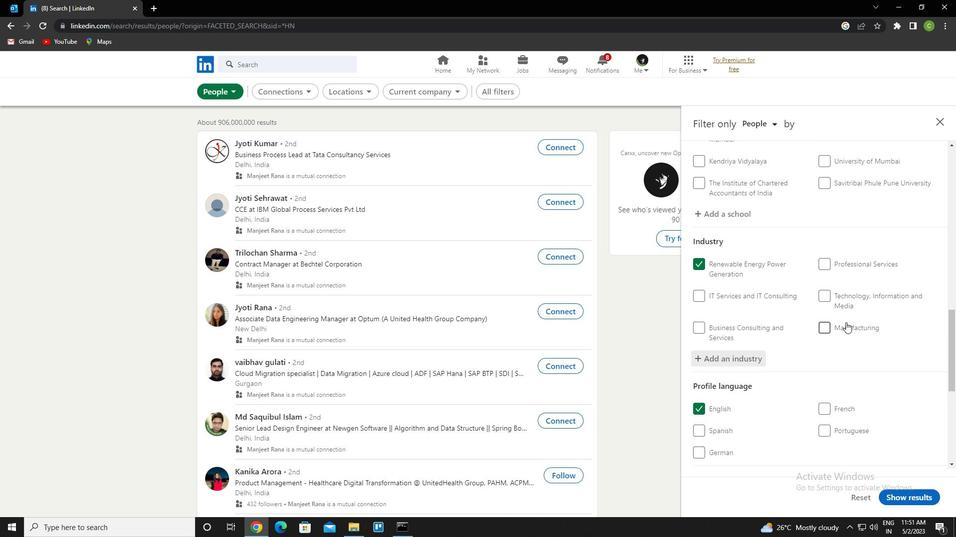 
Action: Mouse scrolled (846, 322) with delta (0, 0)
Screenshot: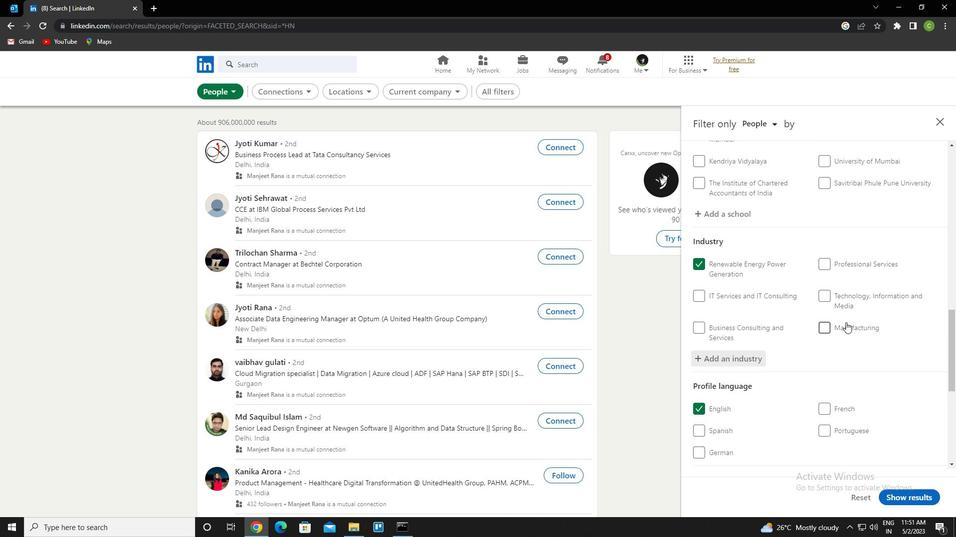
Action: Mouse scrolled (846, 322) with delta (0, 0)
Screenshot: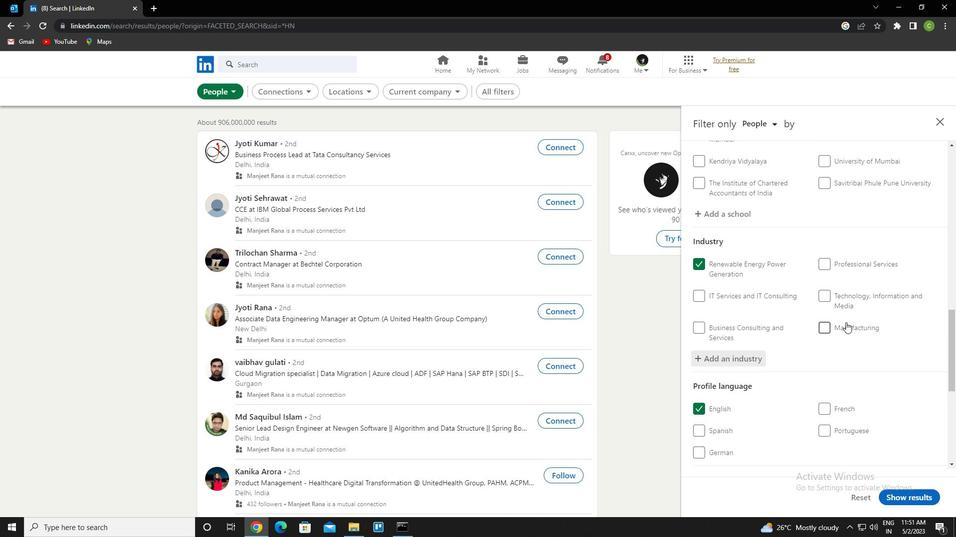 
Action: Mouse moved to (857, 352)
Screenshot: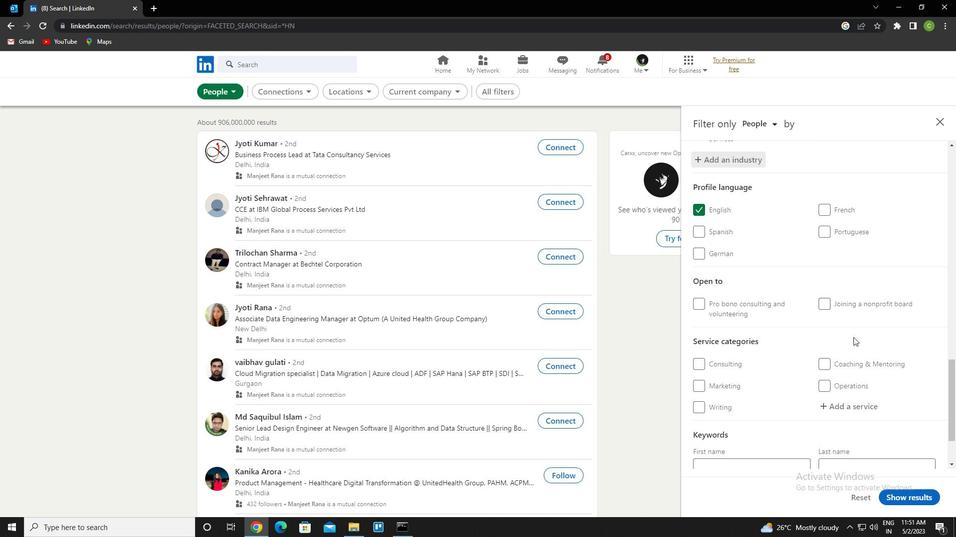 
Action: Mouse scrolled (857, 351) with delta (0, 0)
Screenshot: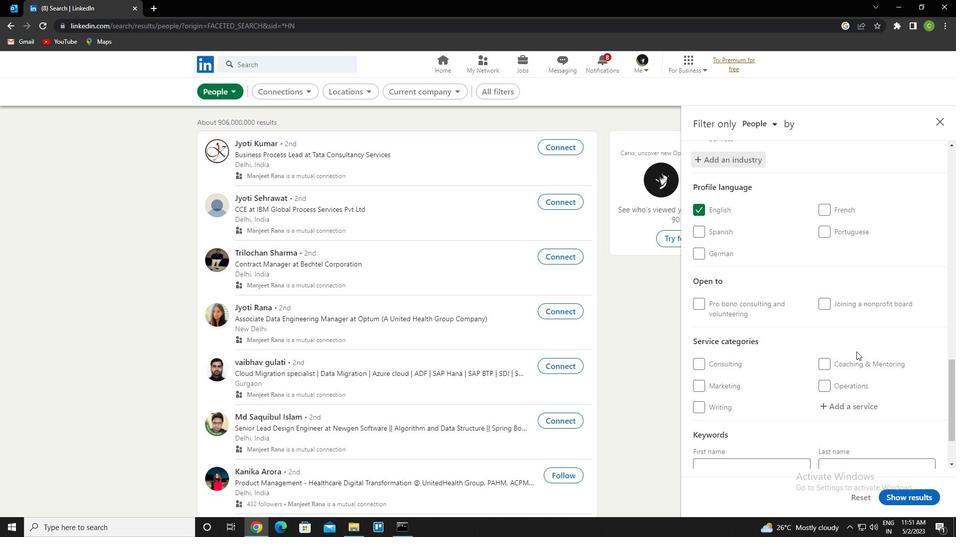 
Action: Mouse scrolled (857, 351) with delta (0, 0)
Screenshot: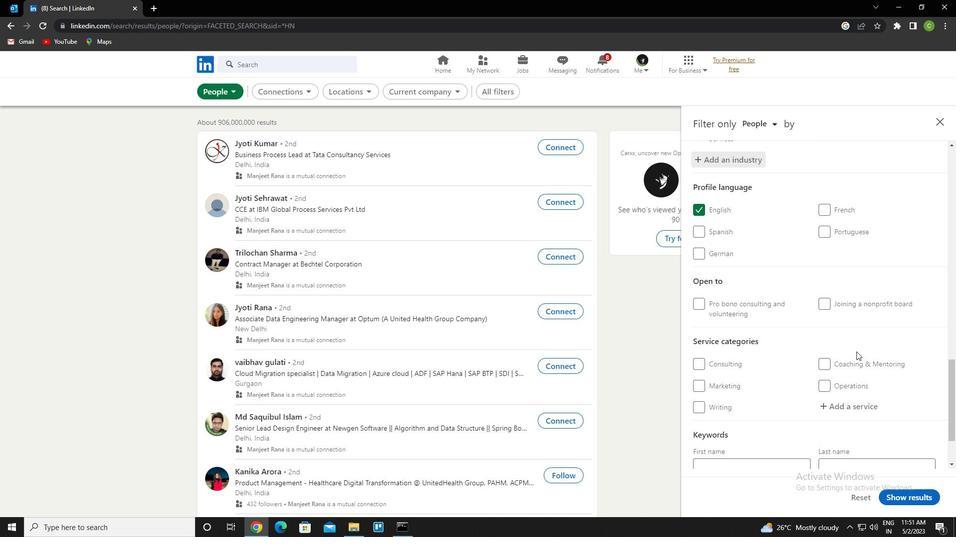 
Action: Mouse moved to (849, 334)
Screenshot: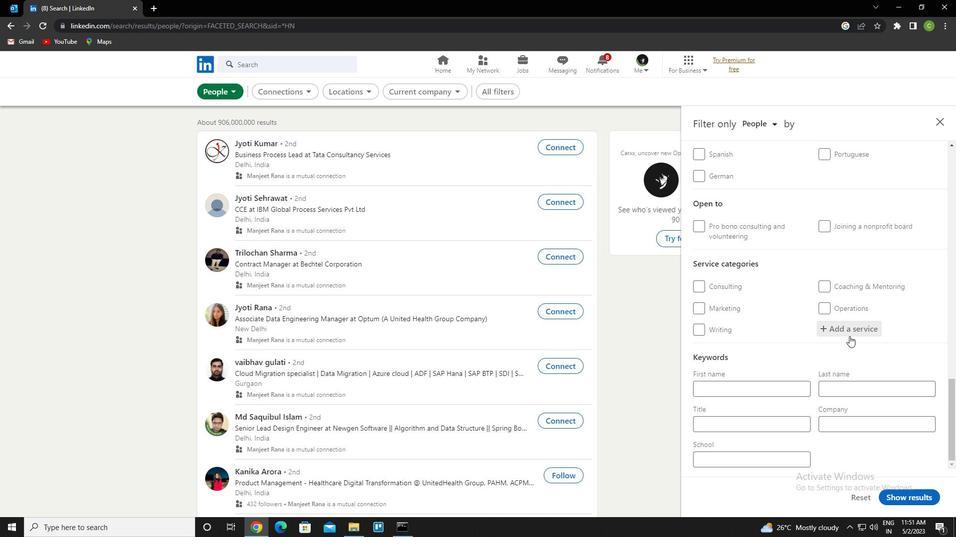 
Action: Mouse pressed left at (849, 334)
Screenshot: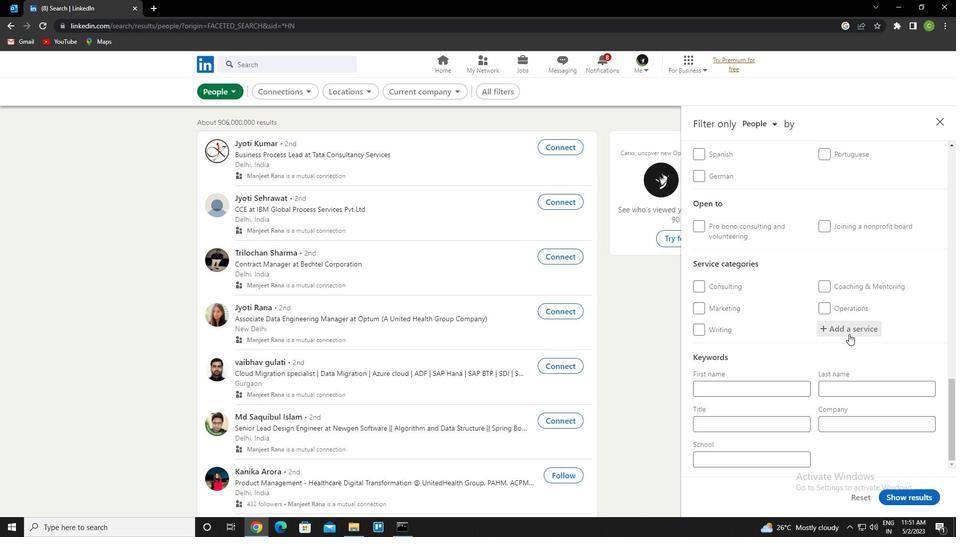 
Action: Key pressed <Key.caps_lock>b<Key.caps_lock>logging<Key.down><Key.enter>
Screenshot: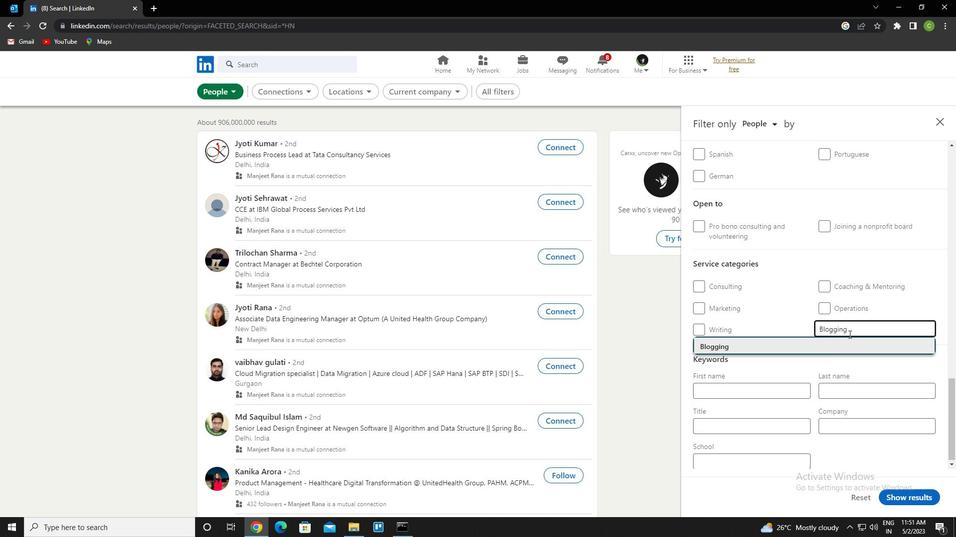 
Action: Mouse scrolled (849, 334) with delta (0, 0)
Screenshot: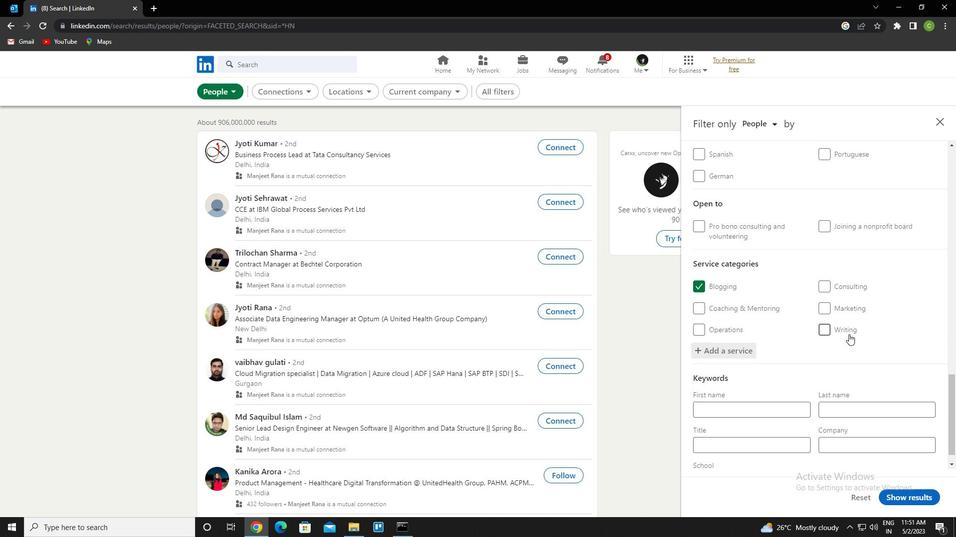 
Action: Mouse scrolled (849, 334) with delta (0, 0)
Screenshot: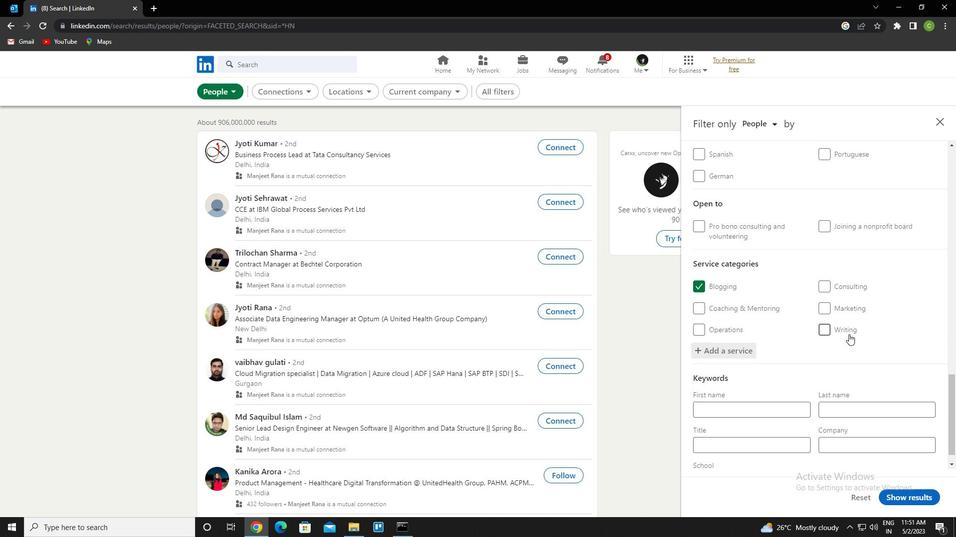 
Action: Mouse scrolled (849, 334) with delta (0, 0)
Screenshot: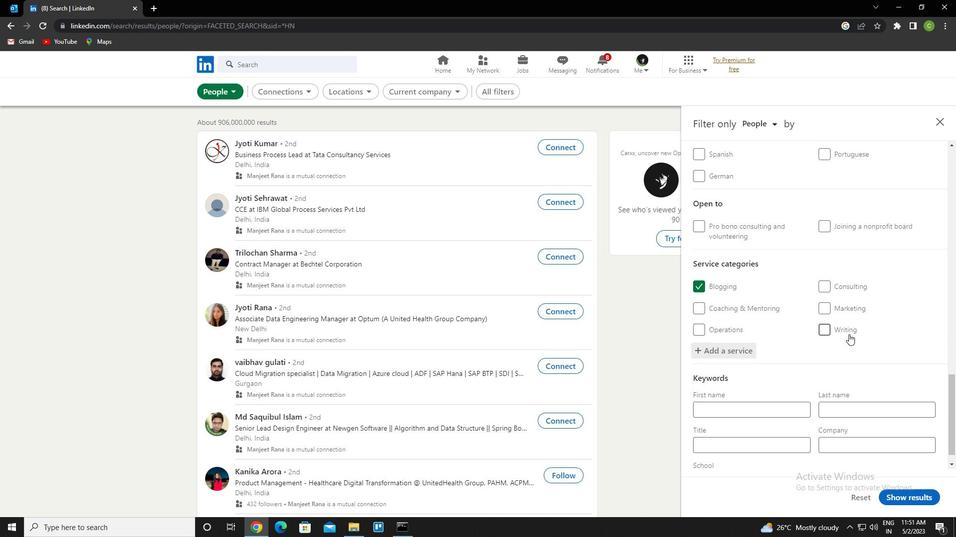 
Action: Mouse scrolled (849, 334) with delta (0, 0)
Screenshot: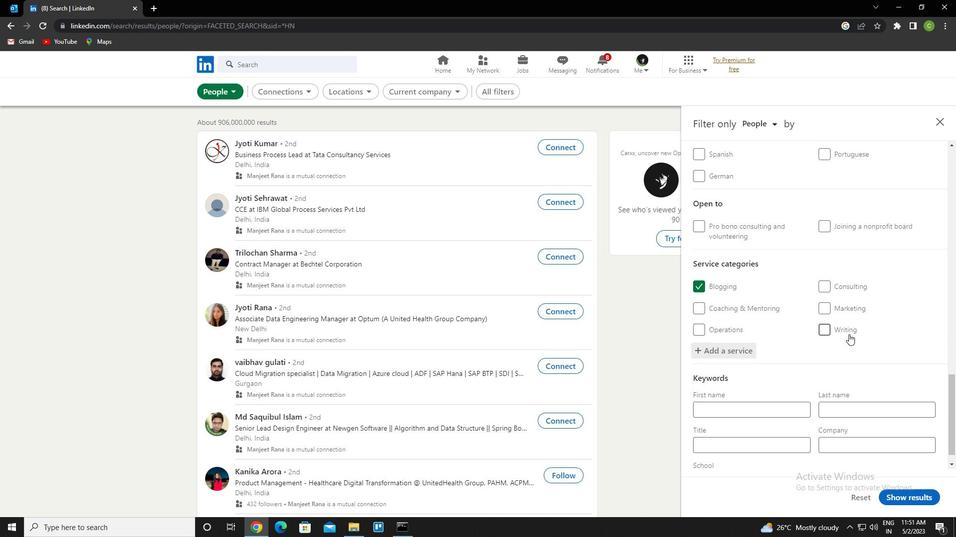 
Action: Mouse scrolled (849, 334) with delta (0, 0)
Screenshot: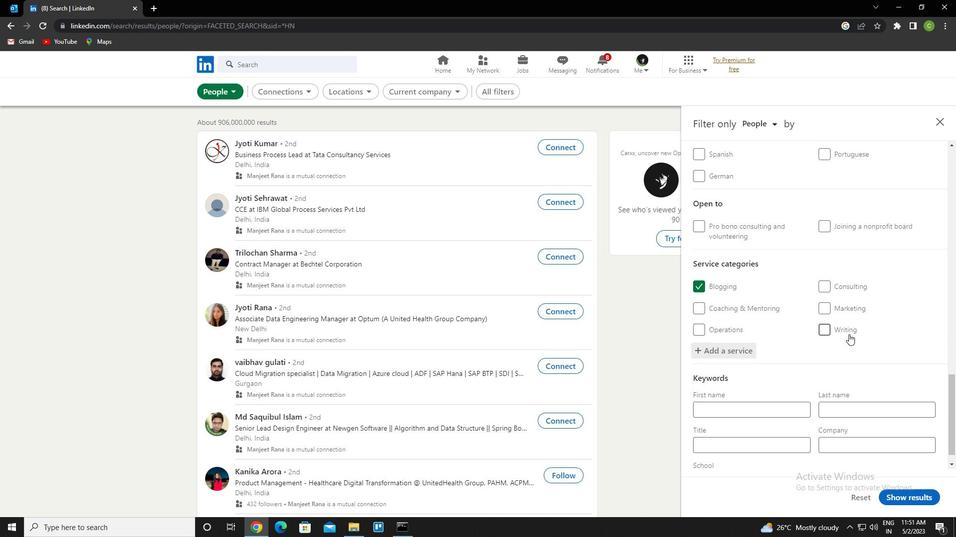 
Action: Mouse scrolled (849, 334) with delta (0, 0)
Screenshot: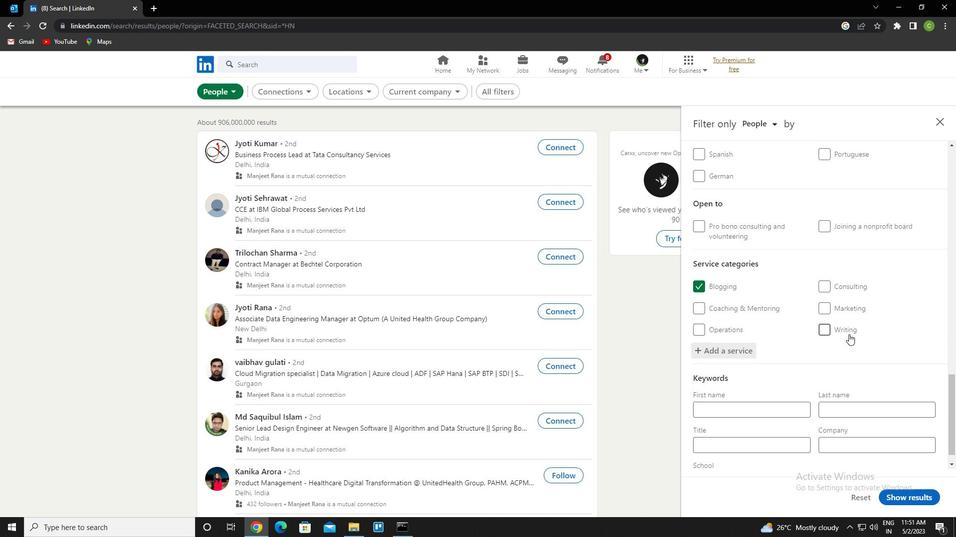 
Action: Mouse scrolled (849, 334) with delta (0, 0)
Screenshot: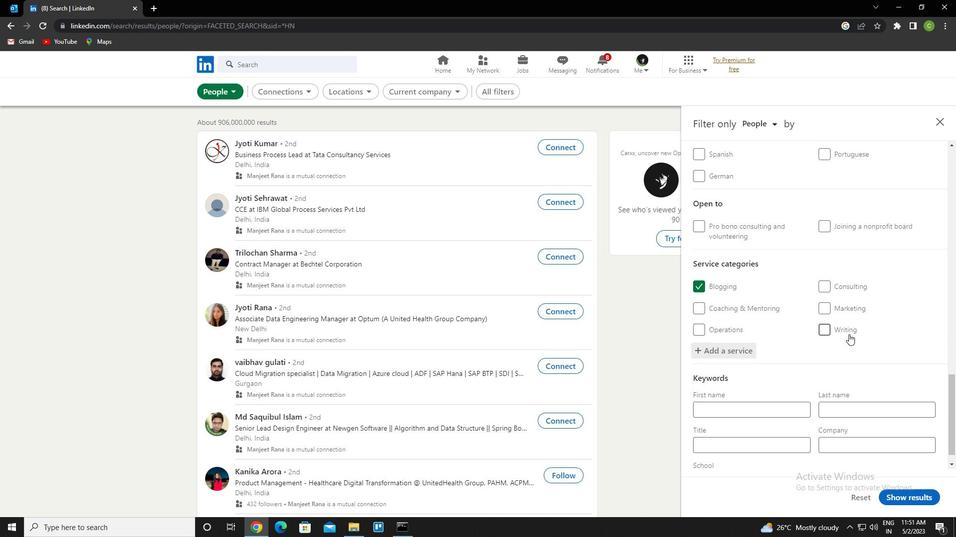 
Action: Mouse moved to (749, 421)
Screenshot: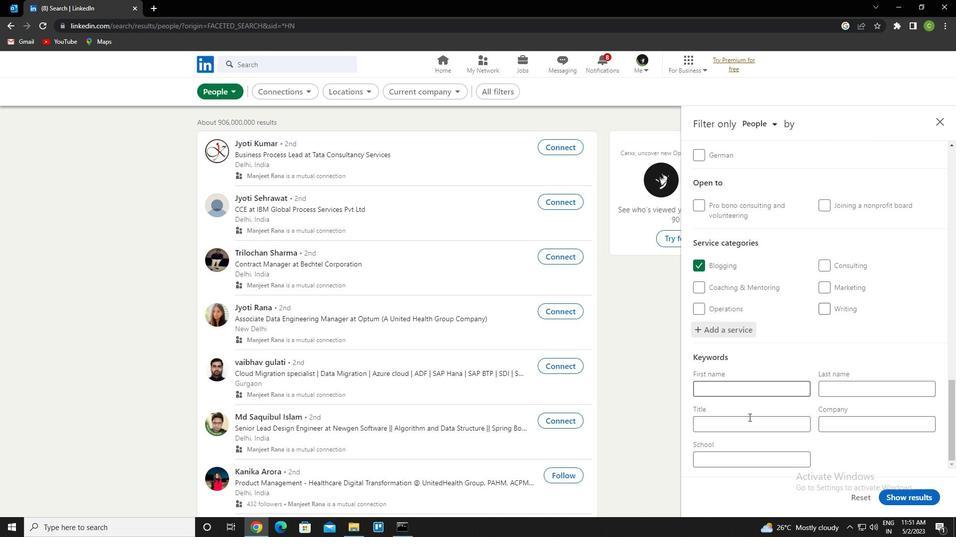 
Action: Mouse pressed left at (749, 421)
Screenshot: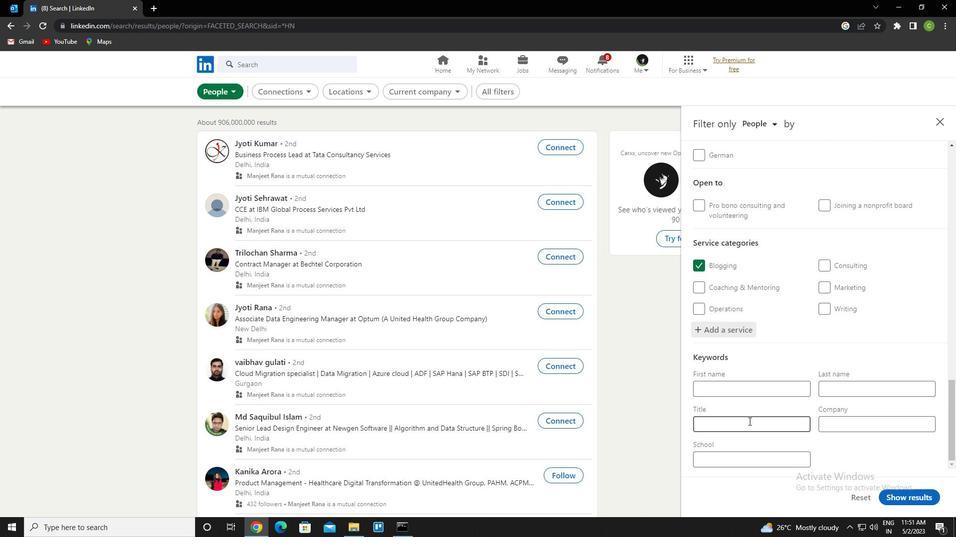 
Action: Mouse moved to (749, 421)
Screenshot: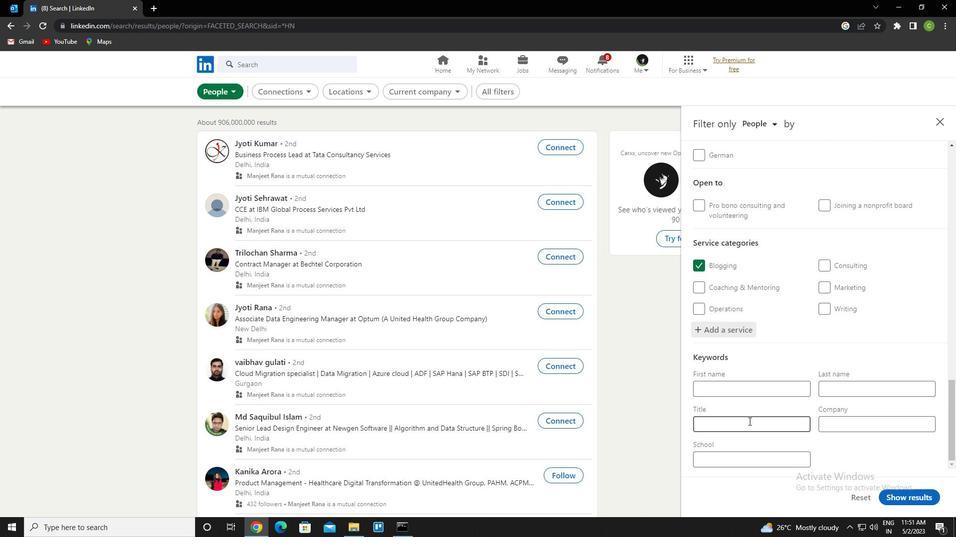 
Action: Key pressed <Key.caps_lock>p<Key.caps_lock>a<Key.backspace>ka<Key.backspace><Key.backspace>lant<Key.space><Key.caps_lock>e<Key.caps_lock>ngineer
Screenshot: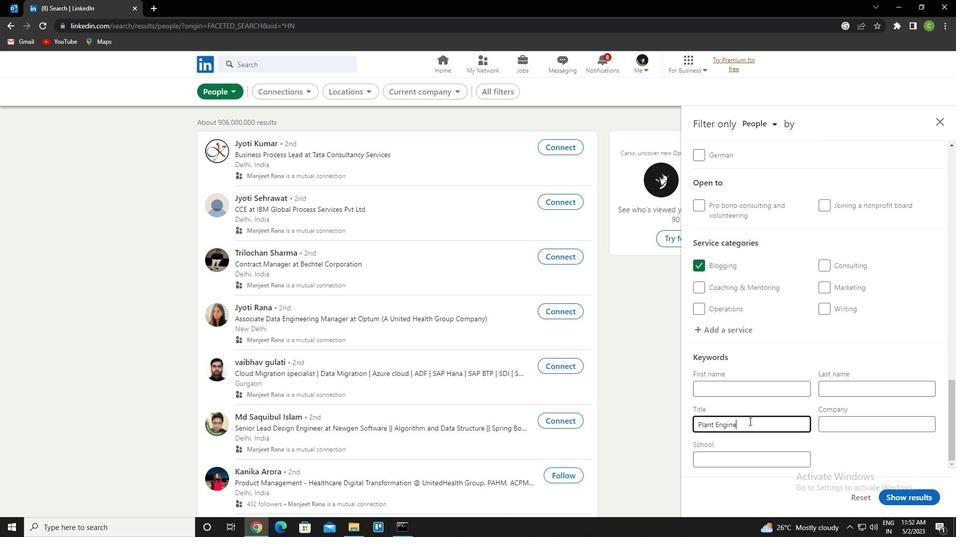 
Action: Mouse moved to (933, 494)
Screenshot: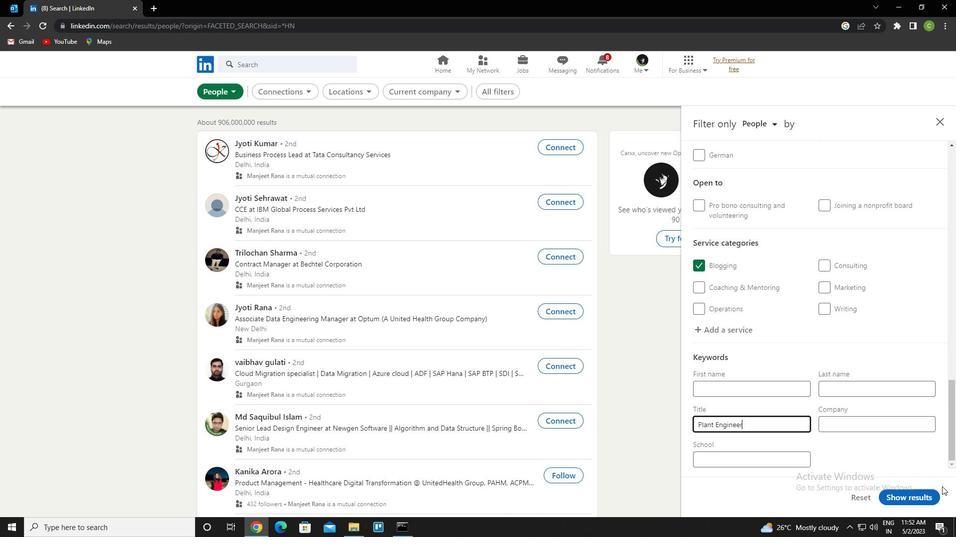 
Action: Mouse pressed left at (933, 494)
Screenshot: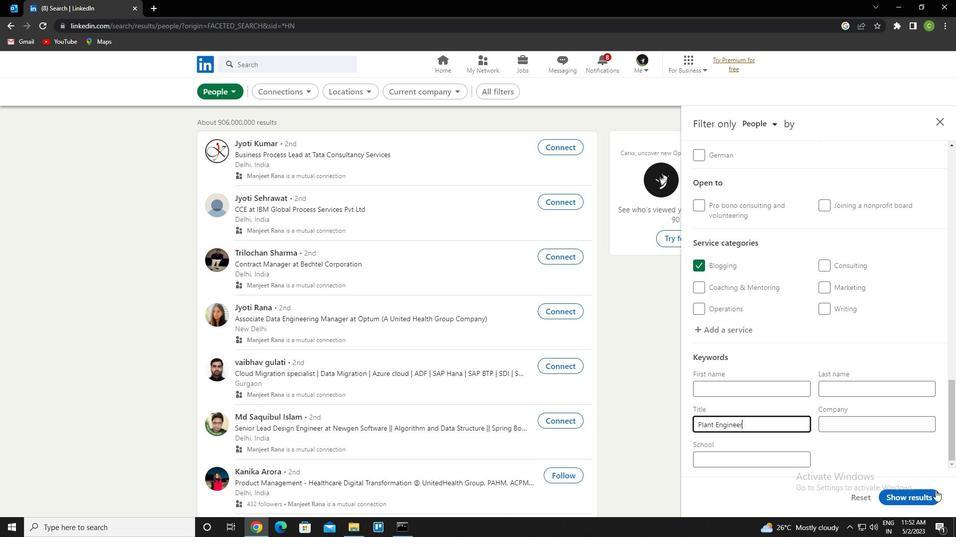 
Action: Mouse moved to (389, 524)
Screenshot: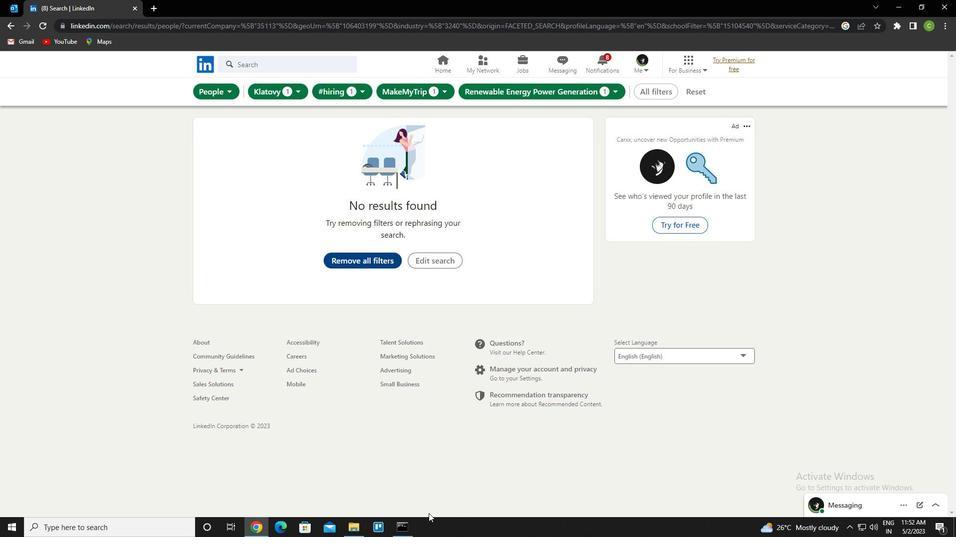 
